Task: Search one way flight ticket for 4 adults, 2 children, 2 infants in seat and 1 infant on lap in economy from Macon: Middle Georgia Regional Airport to Riverton: Central Wyoming Regional Airport (was Riverton Regional) on 5-4-2023. Number of bags: 1 carry on bag. Price is upto 85000. Outbound departure time preference is 6:00.
Action: Mouse moved to (361, 335)
Screenshot: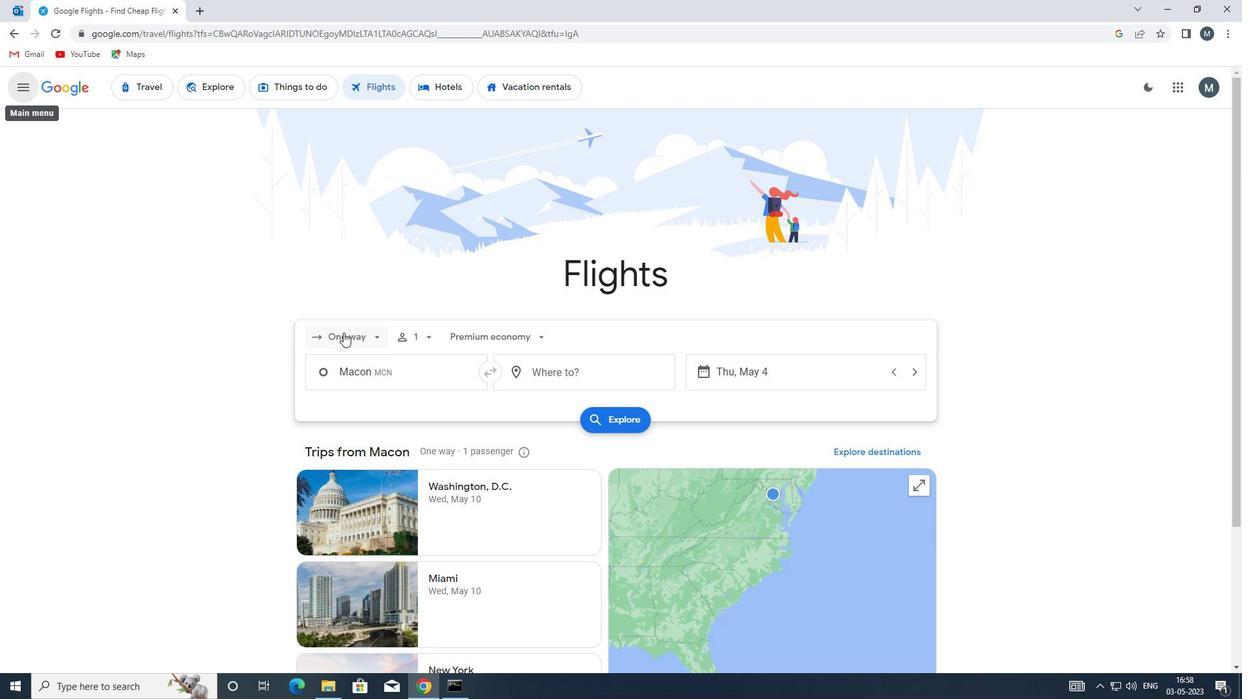 
Action: Mouse pressed left at (361, 335)
Screenshot: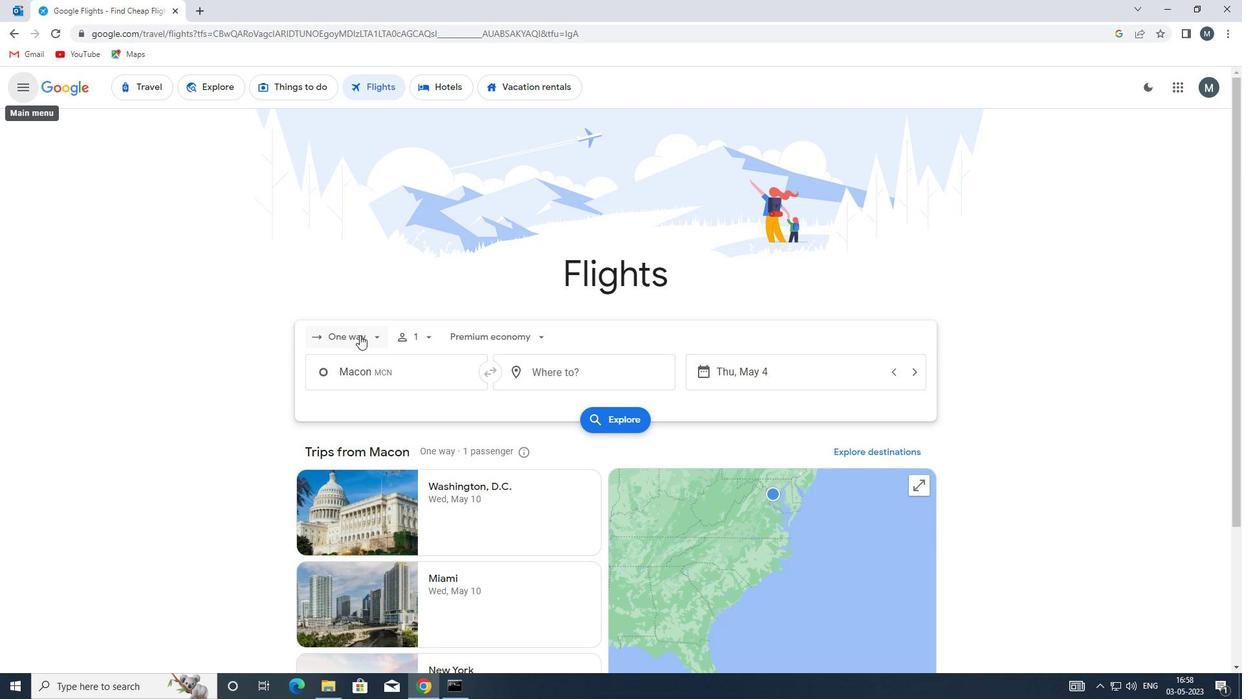 
Action: Mouse moved to (370, 393)
Screenshot: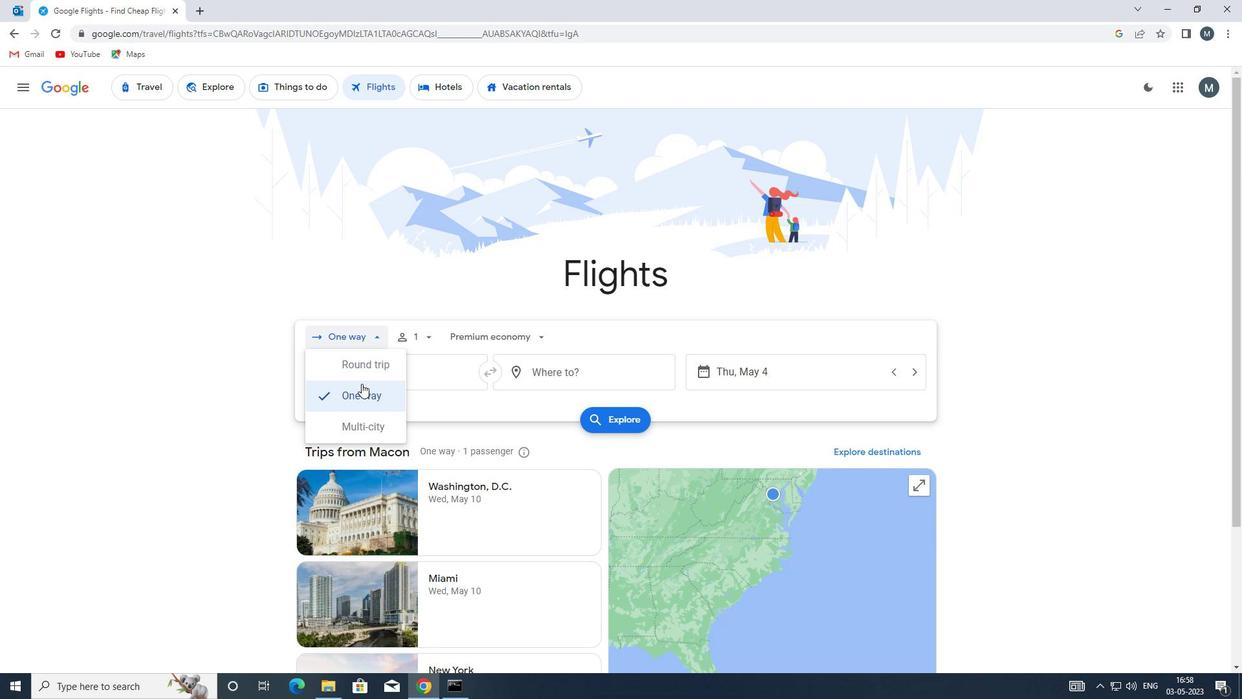 
Action: Mouse pressed left at (370, 393)
Screenshot: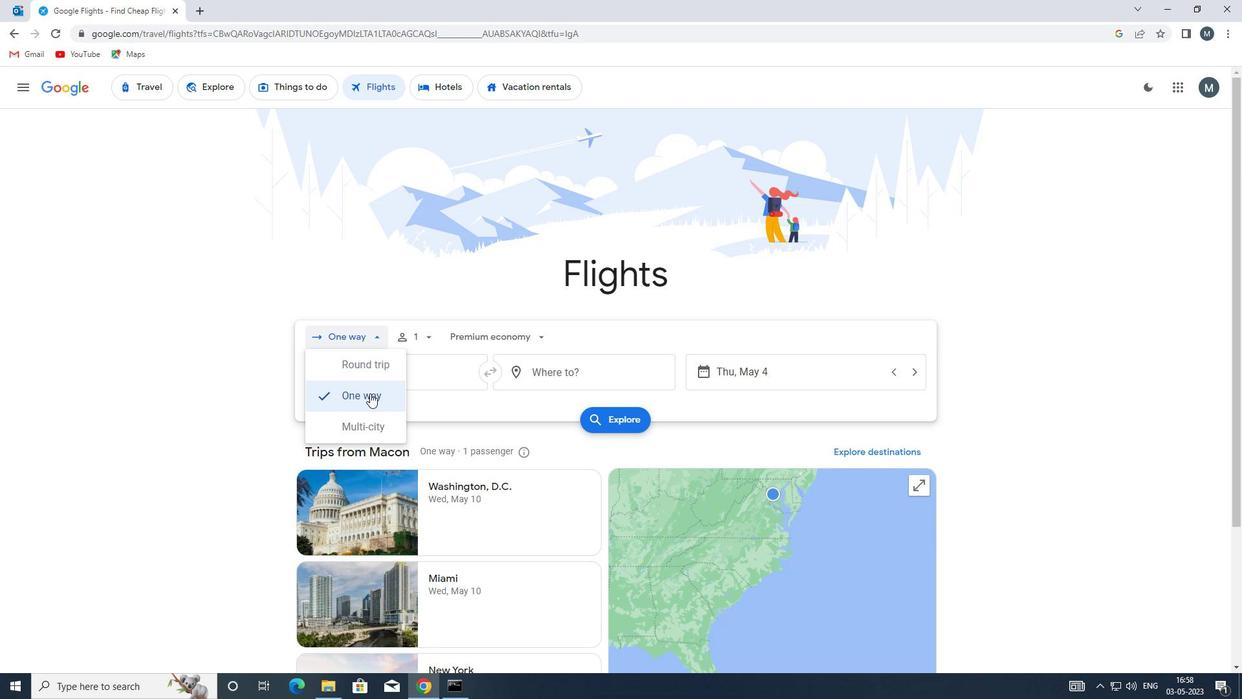 
Action: Mouse moved to (430, 332)
Screenshot: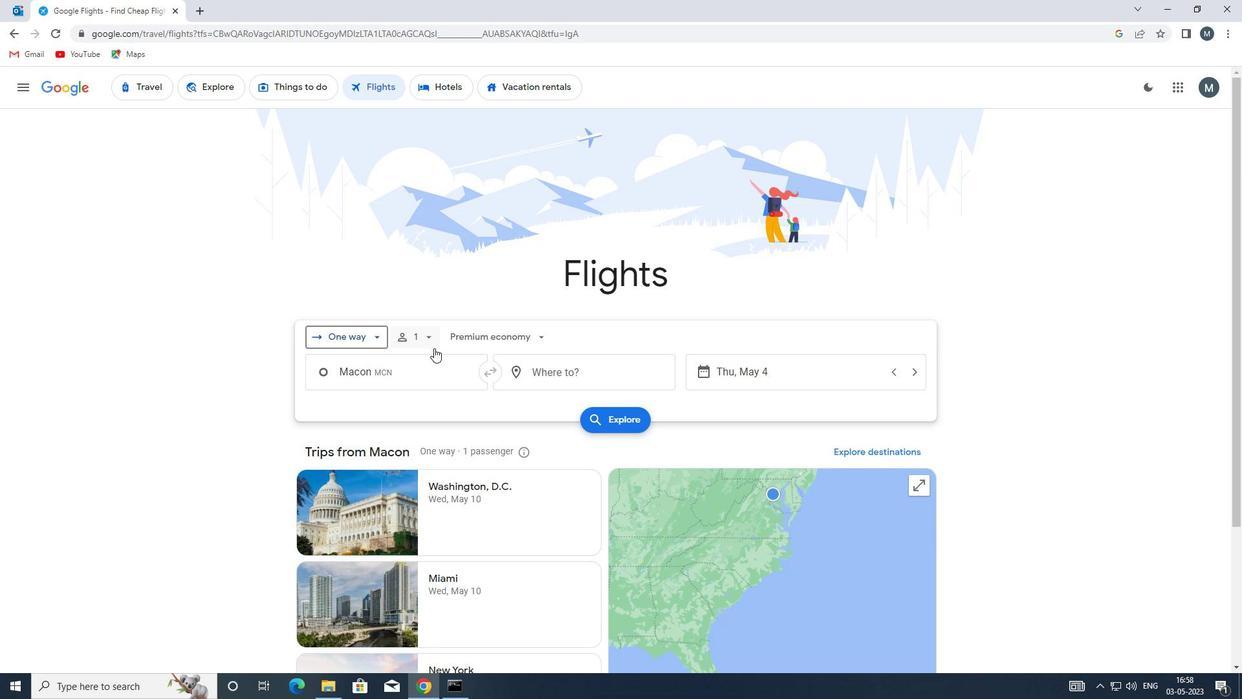 
Action: Mouse pressed left at (430, 332)
Screenshot: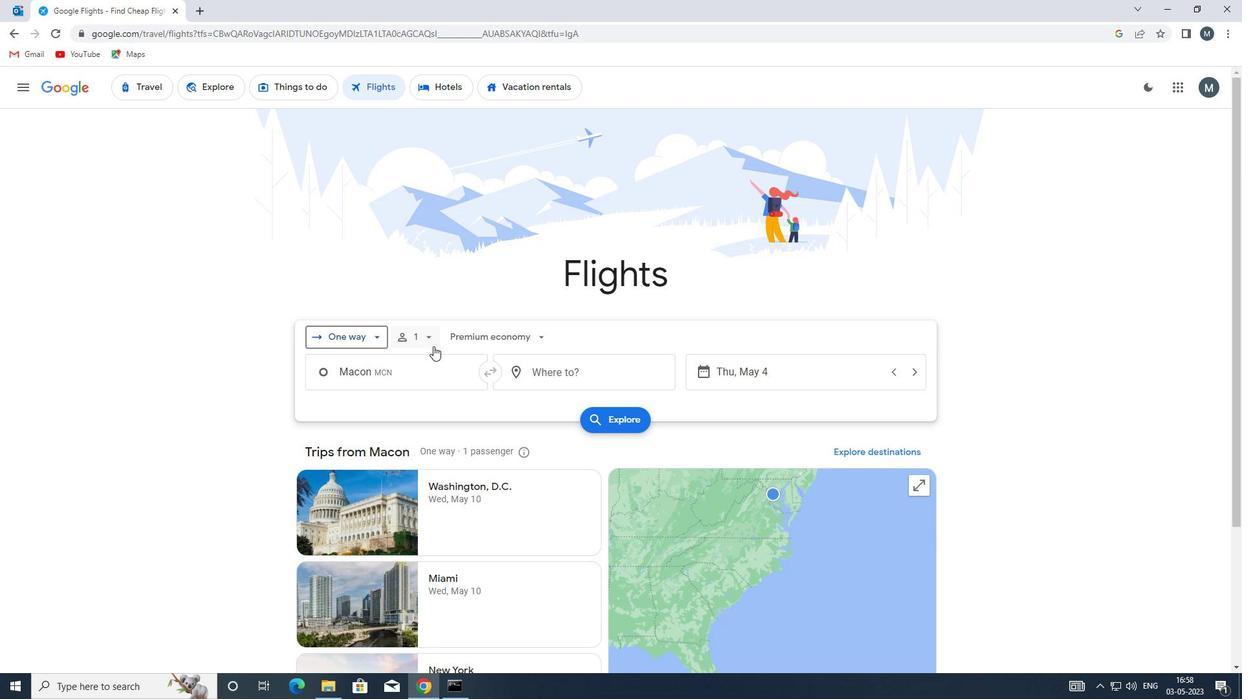 
Action: Mouse moved to (525, 372)
Screenshot: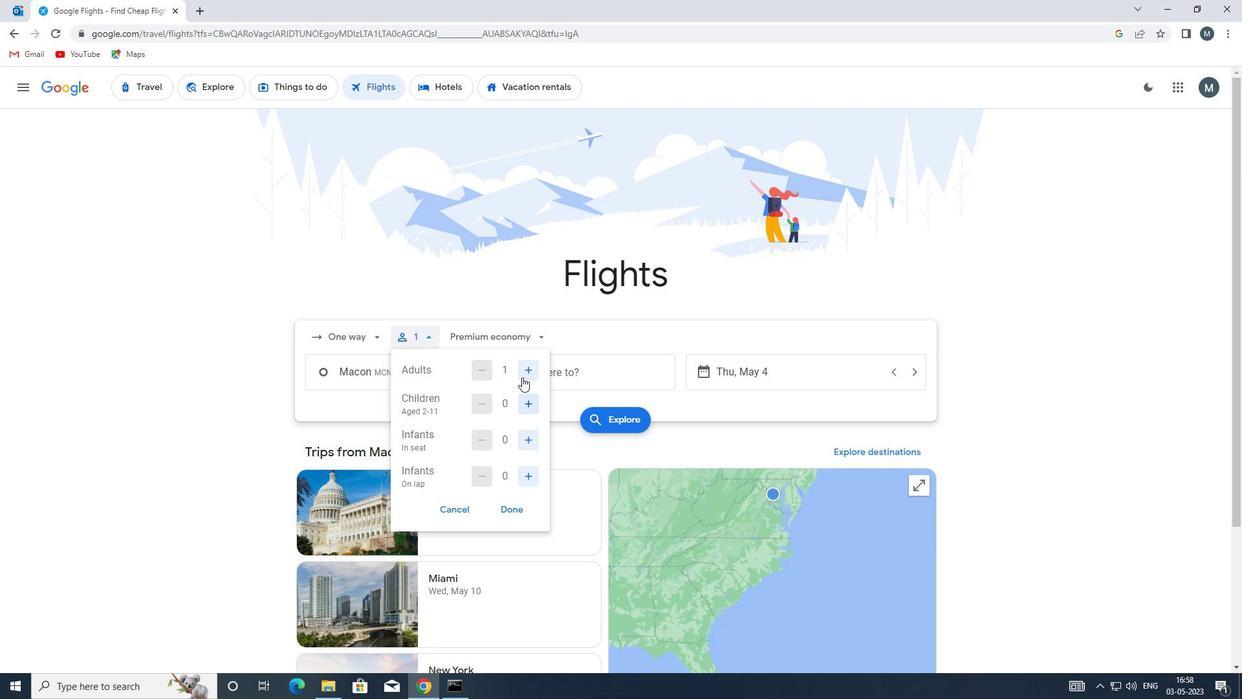
Action: Mouse pressed left at (525, 372)
Screenshot: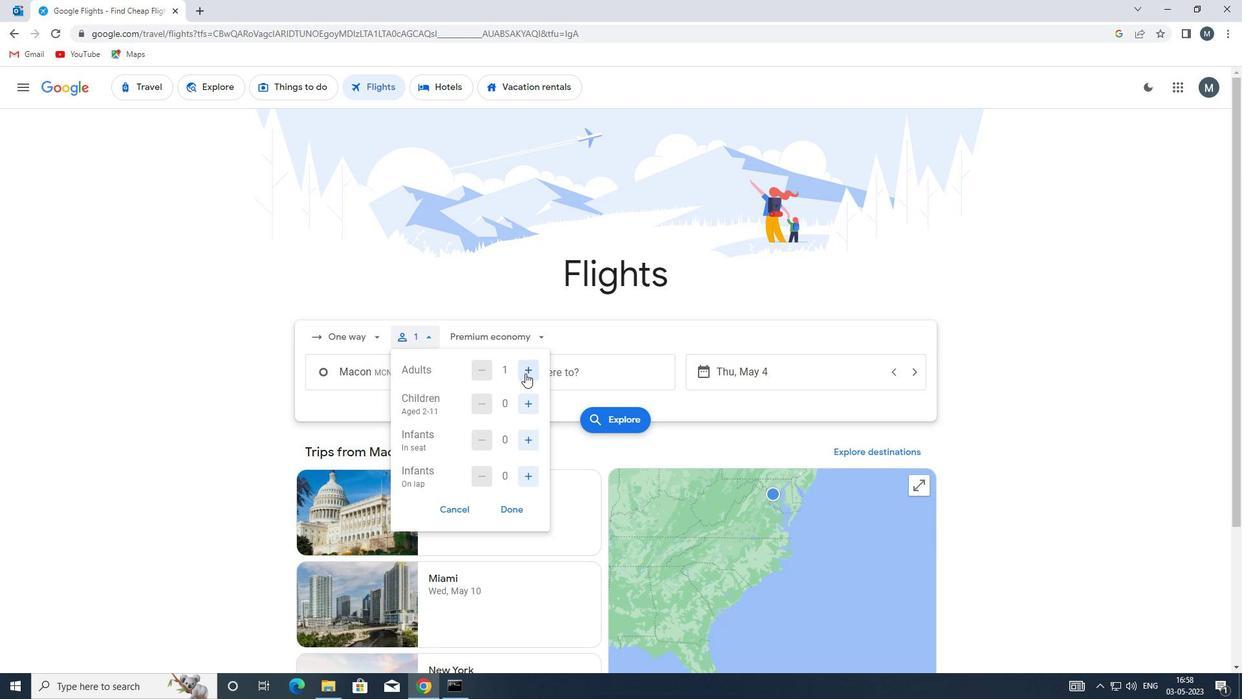 
Action: Mouse pressed left at (525, 372)
Screenshot: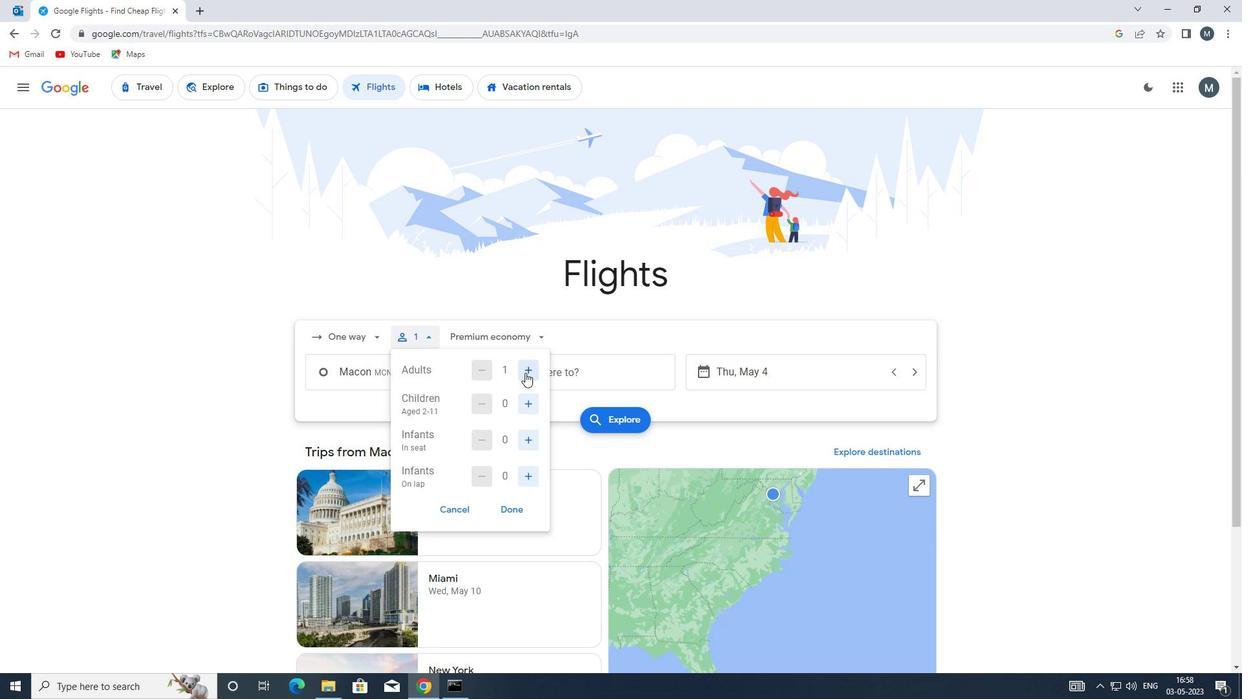 
Action: Mouse pressed left at (525, 372)
Screenshot: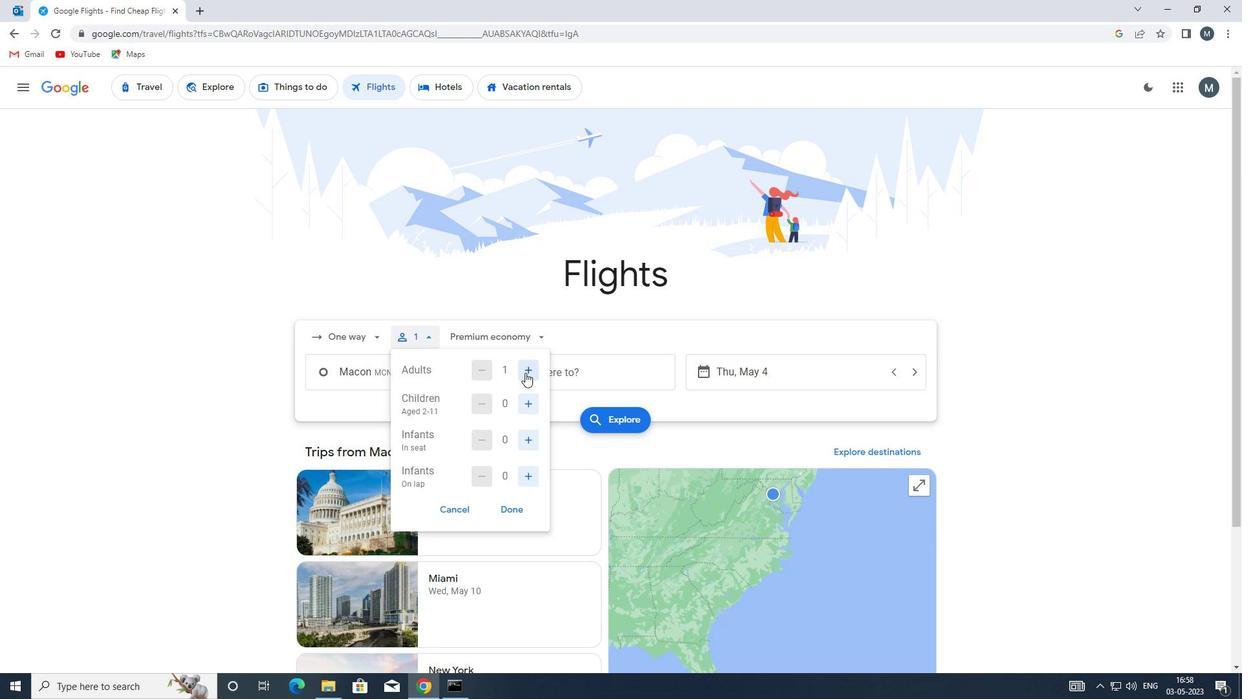 
Action: Mouse pressed left at (525, 372)
Screenshot: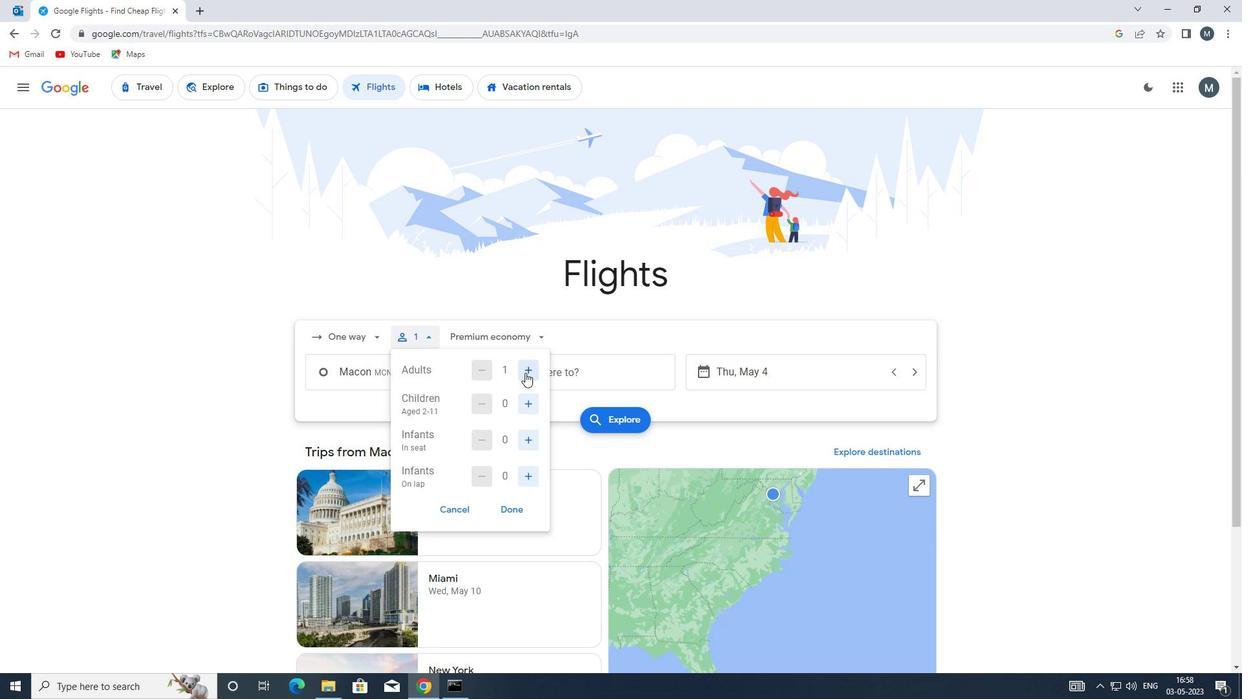 
Action: Mouse moved to (486, 368)
Screenshot: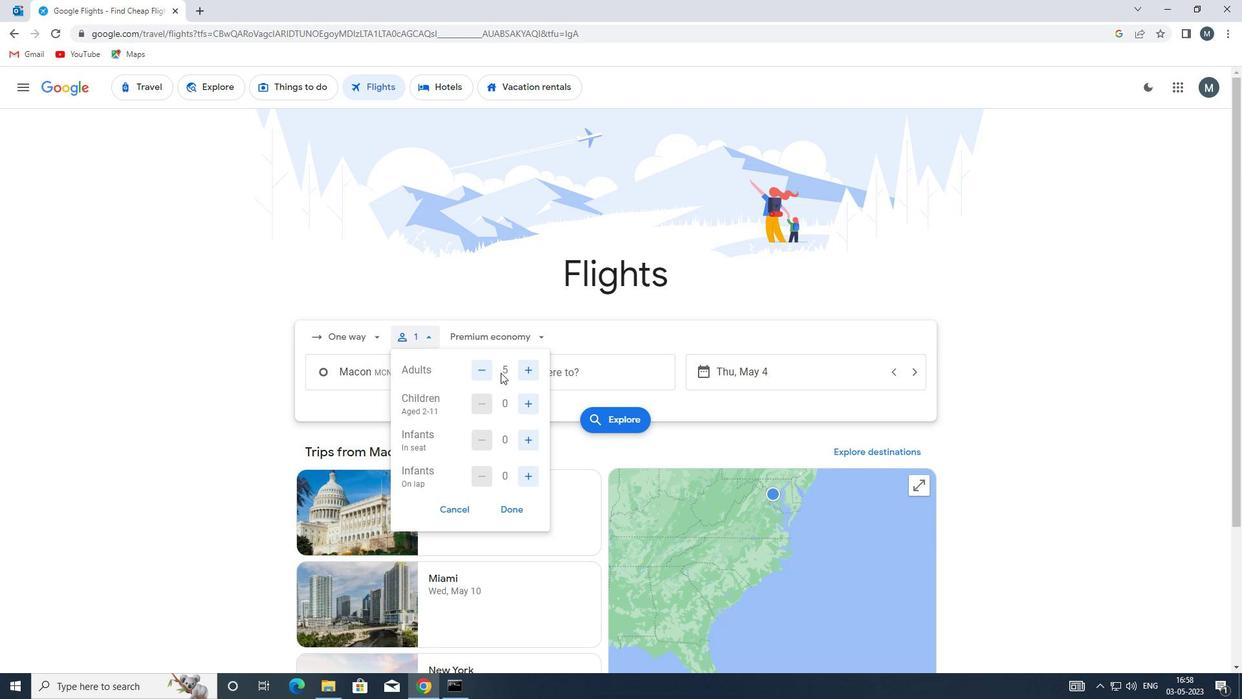
Action: Mouse pressed left at (486, 368)
Screenshot: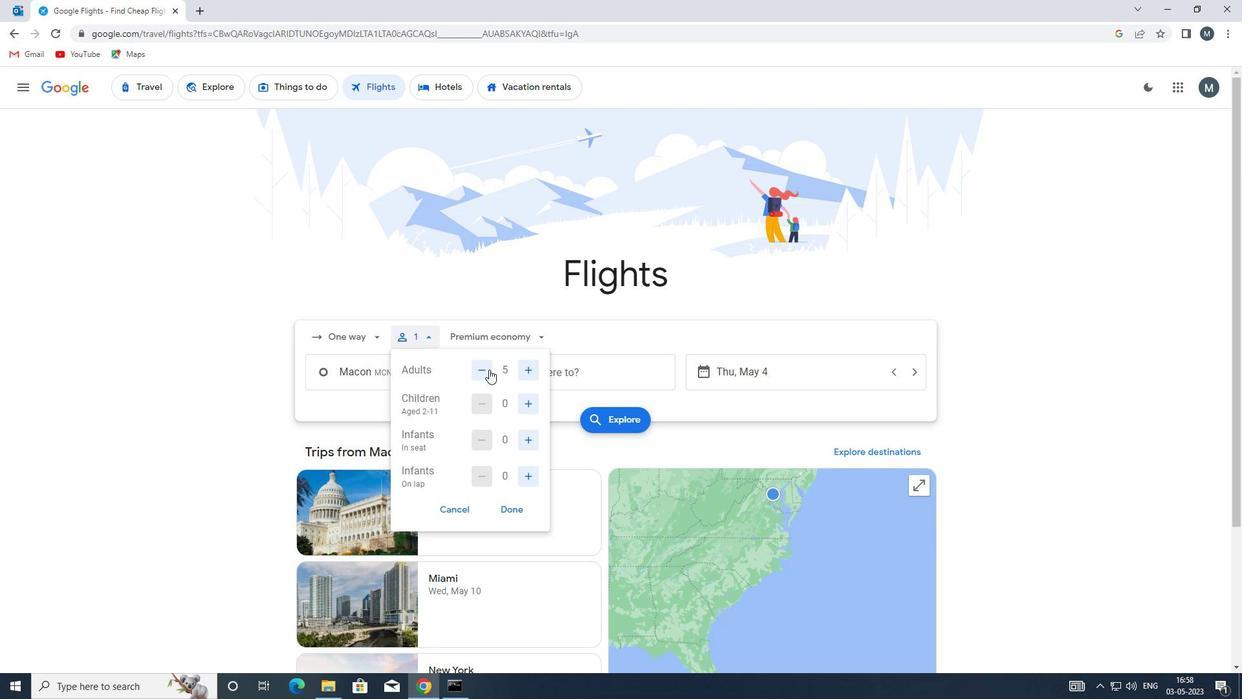 
Action: Mouse moved to (528, 406)
Screenshot: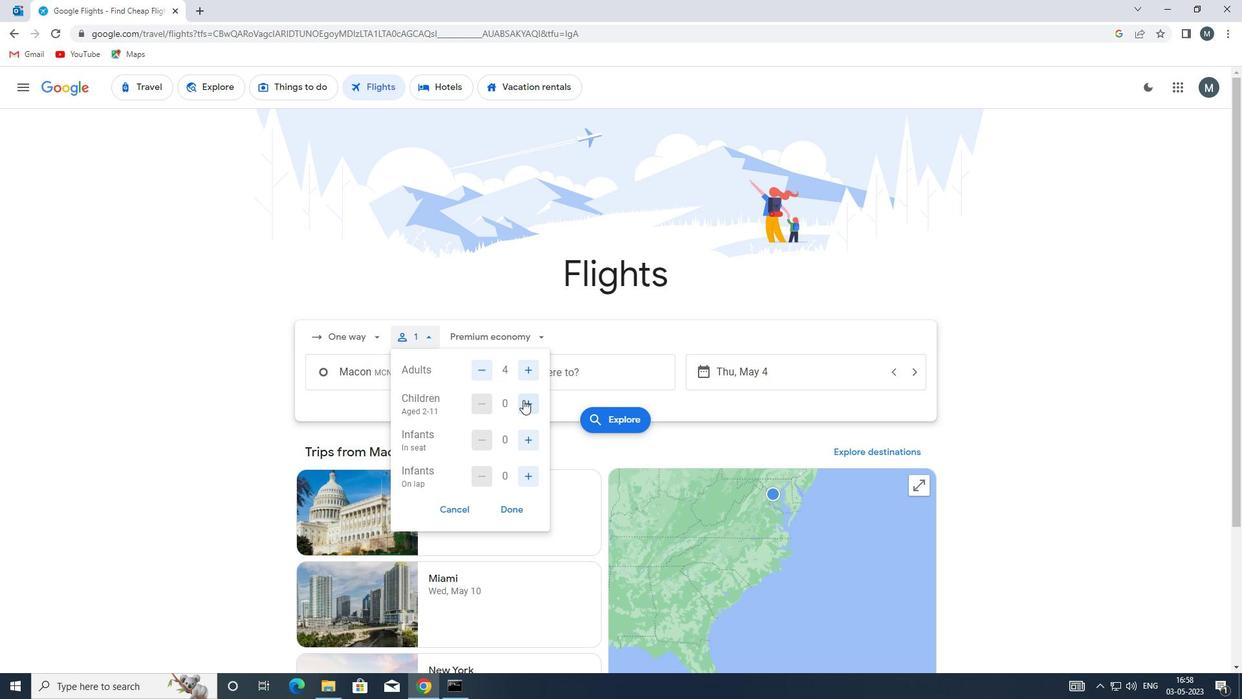 
Action: Mouse pressed left at (528, 406)
Screenshot: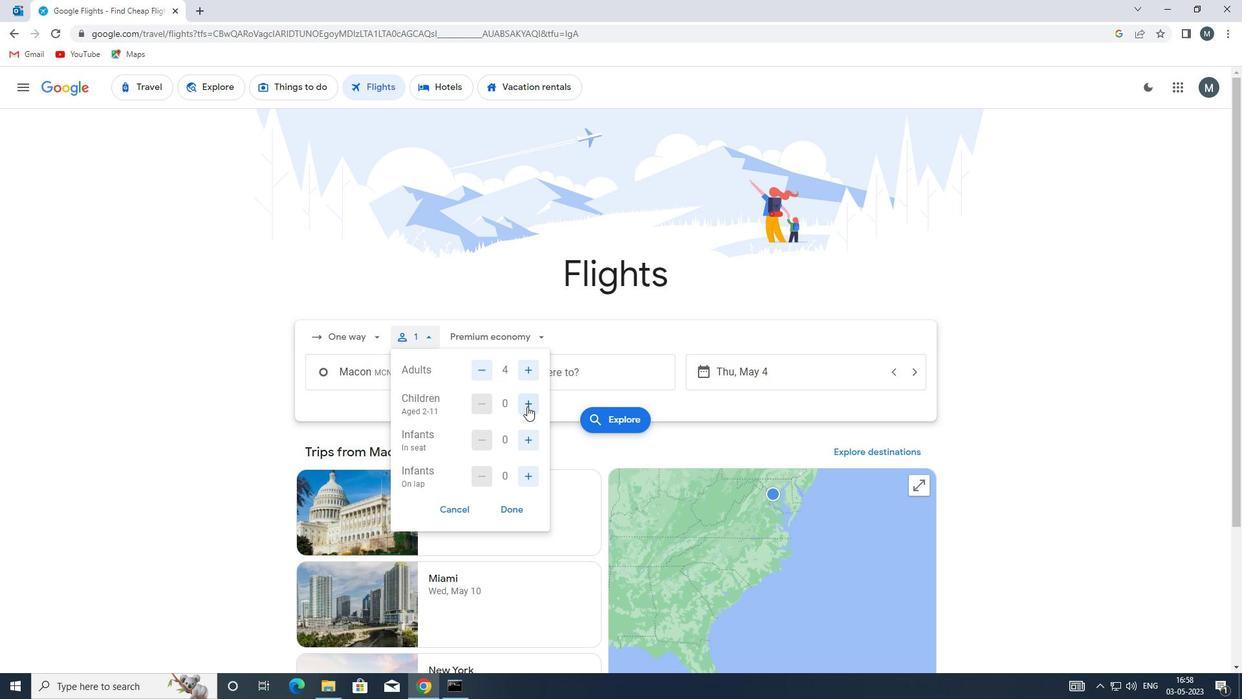 
Action: Mouse pressed left at (528, 406)
Screenshot: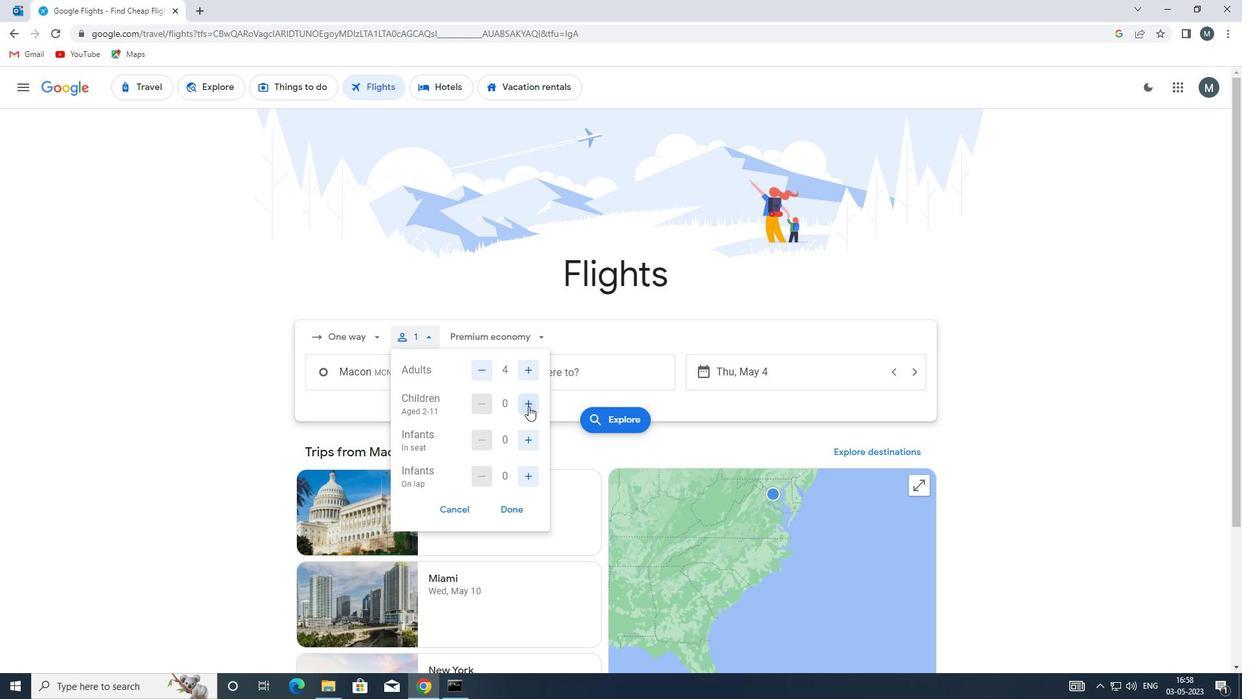 
Action: Mouse moved to (530, 437)
Screenshot: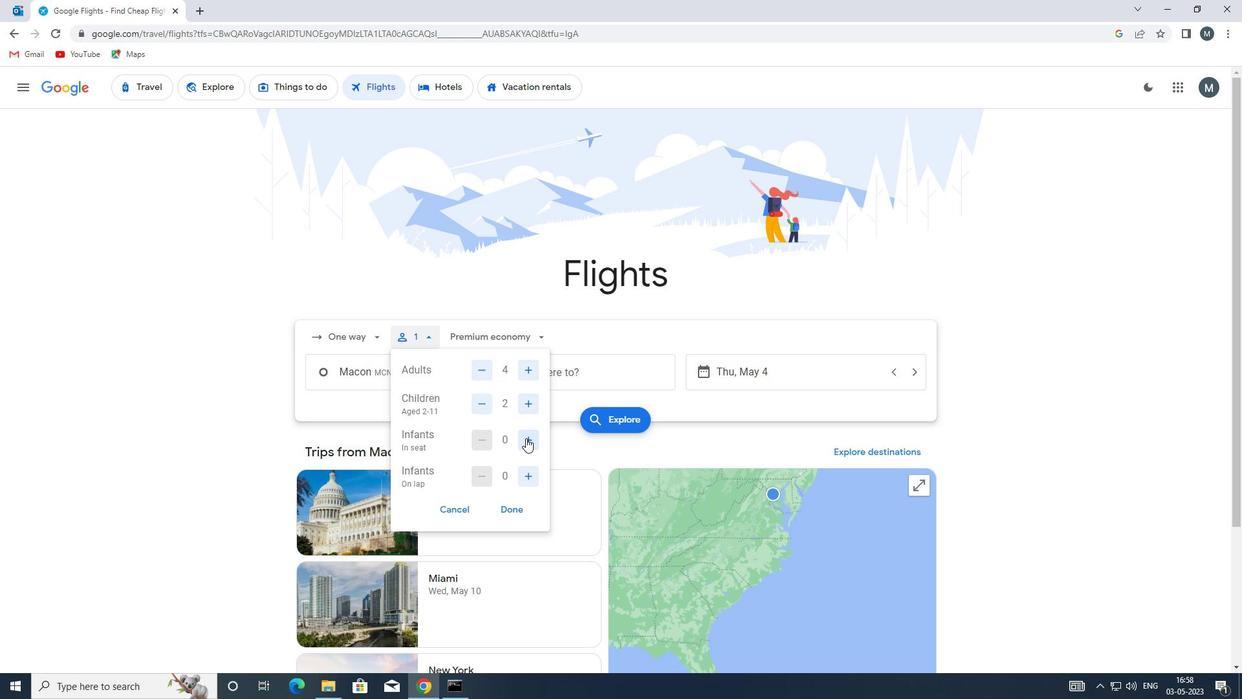
Action: Mouse pressed left at (530, 437)
Screenshot: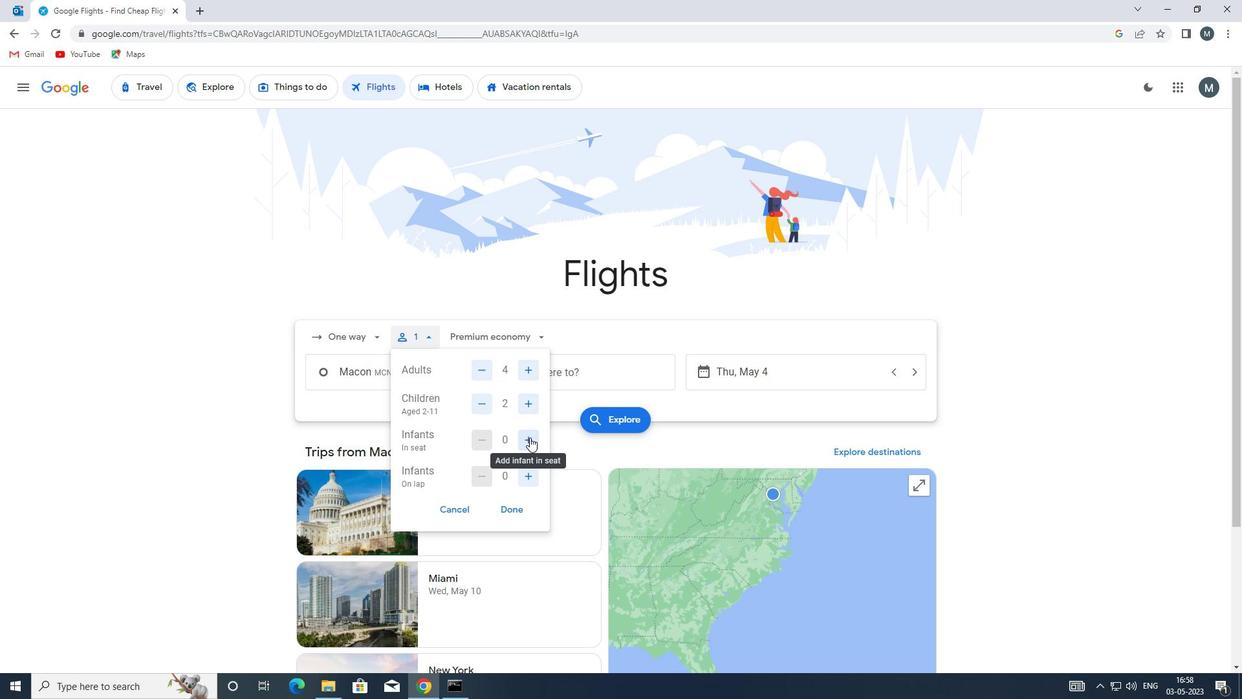 
Action: Mouse moved to (530, 437)
Screenshot: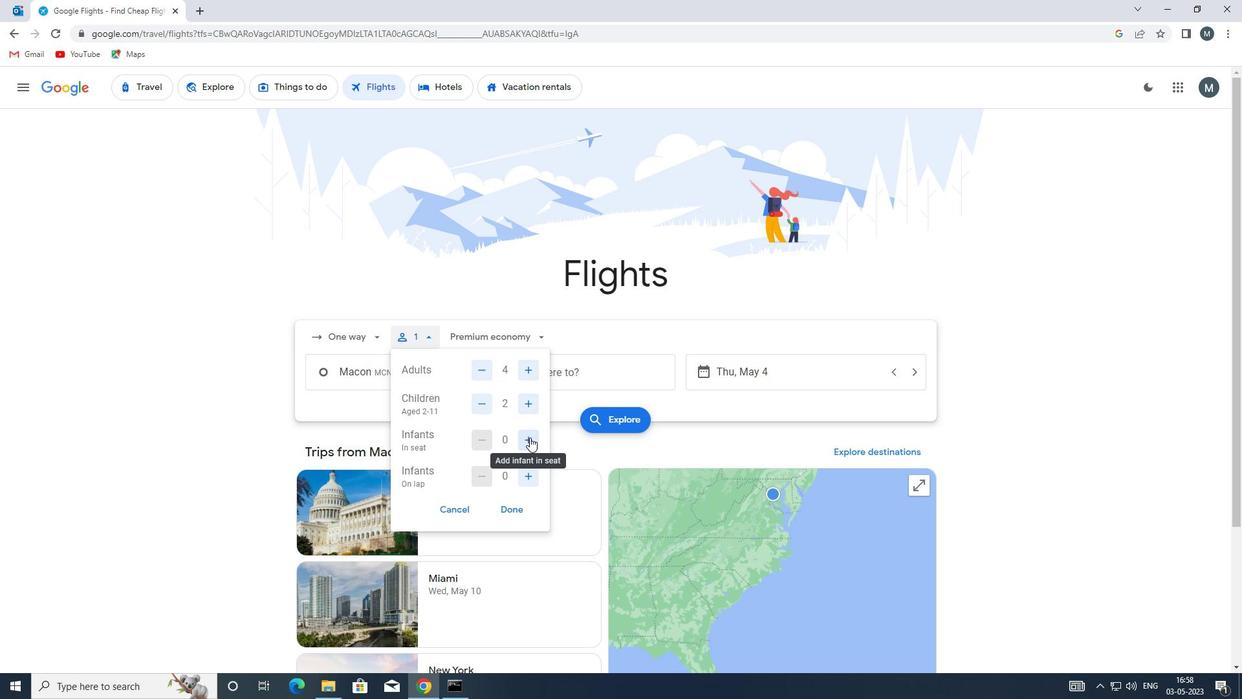 
Action: Mouse pressed left at (530, 437)
Screenshot: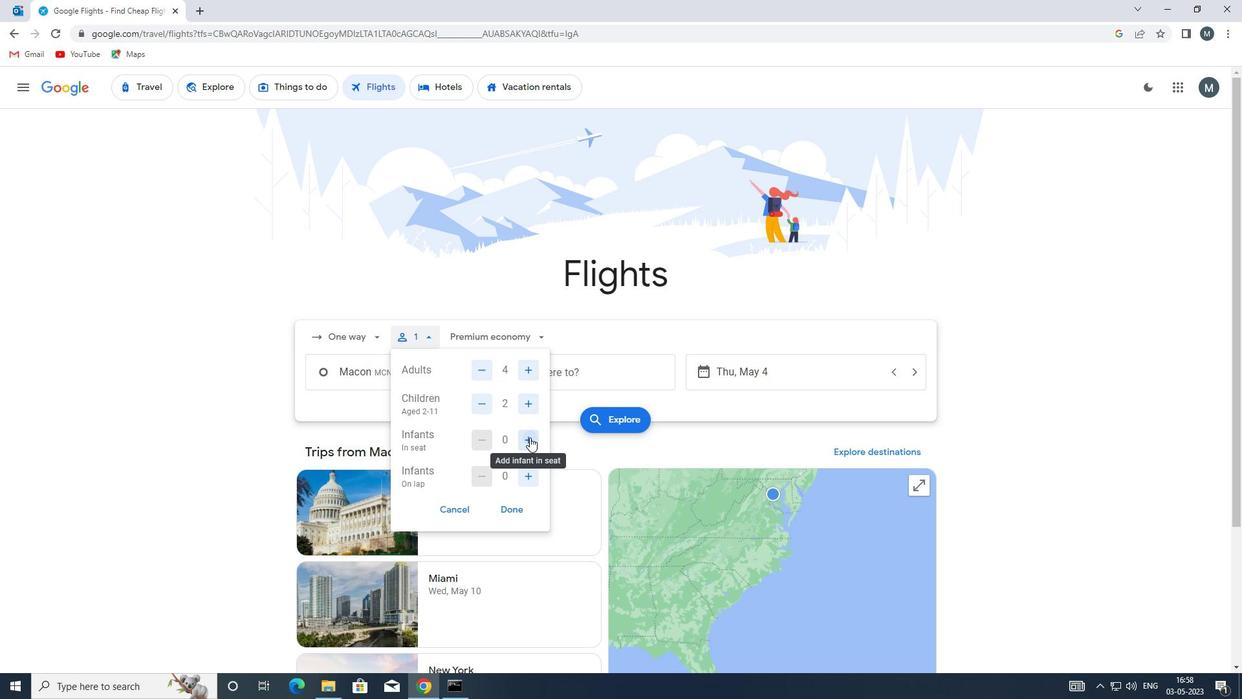 
Action: Mouse moved to (522, 470)
Screenshot: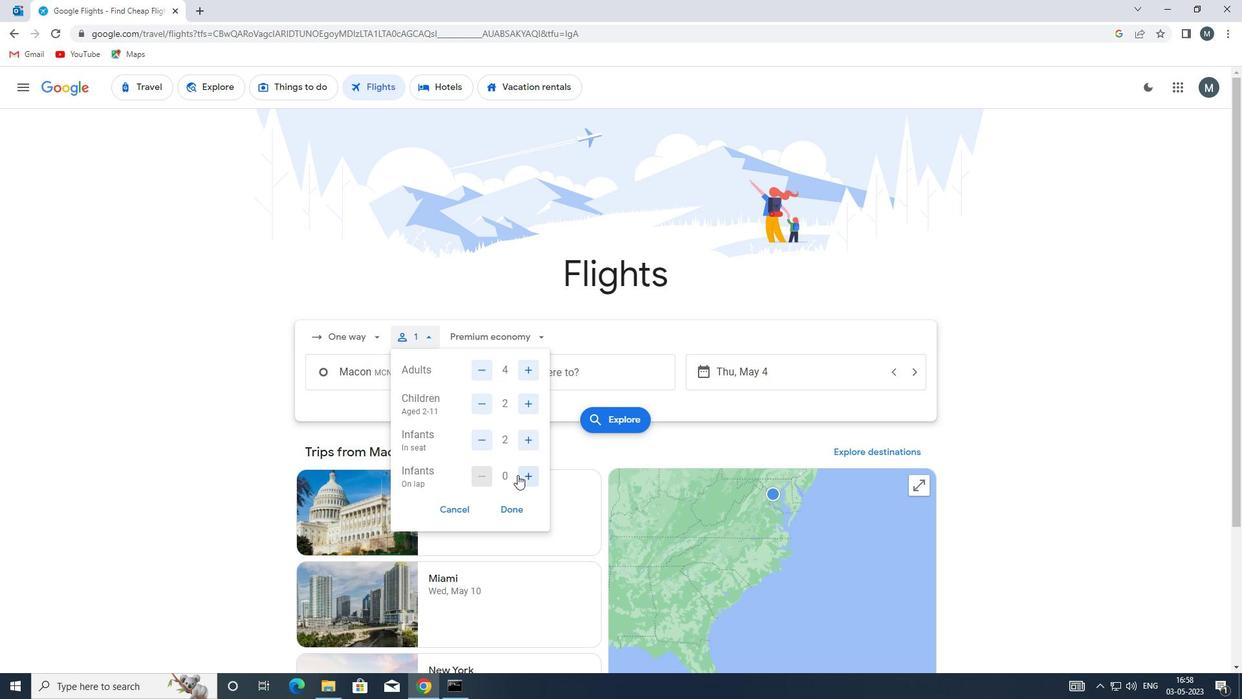 
Action: Mouse pressed left at (522, 470)
Screenshot: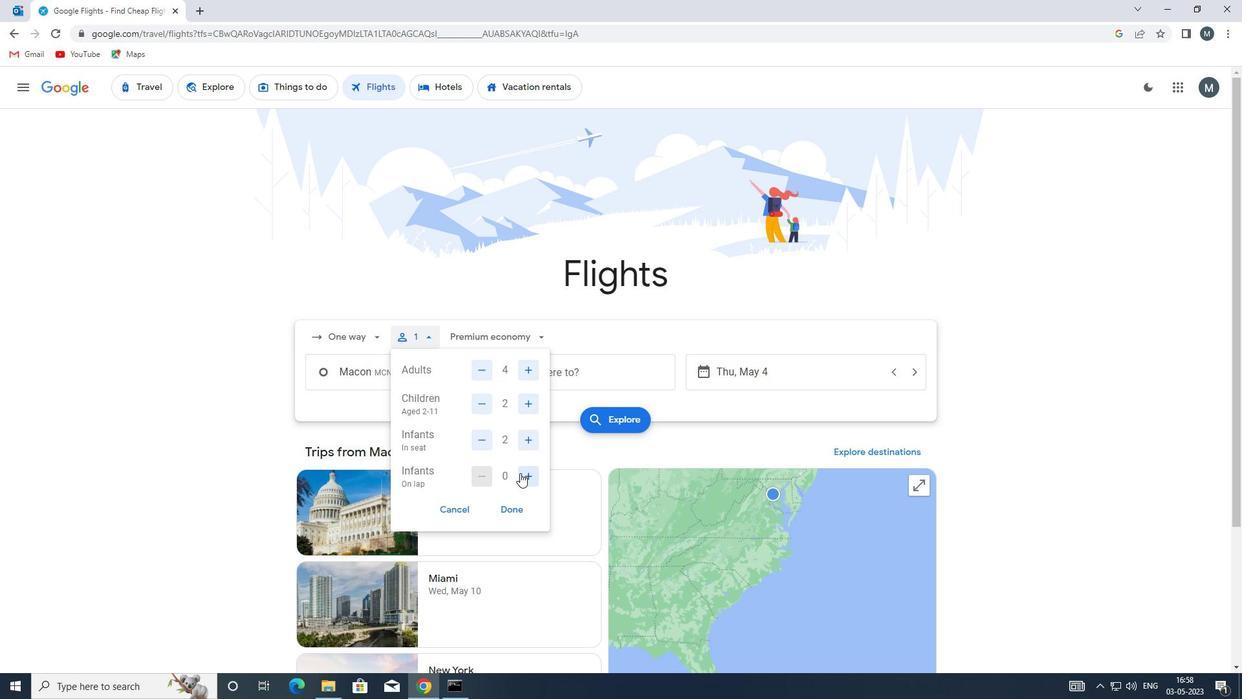 
Action: Mouse moved to (515, 509)
Screenshot: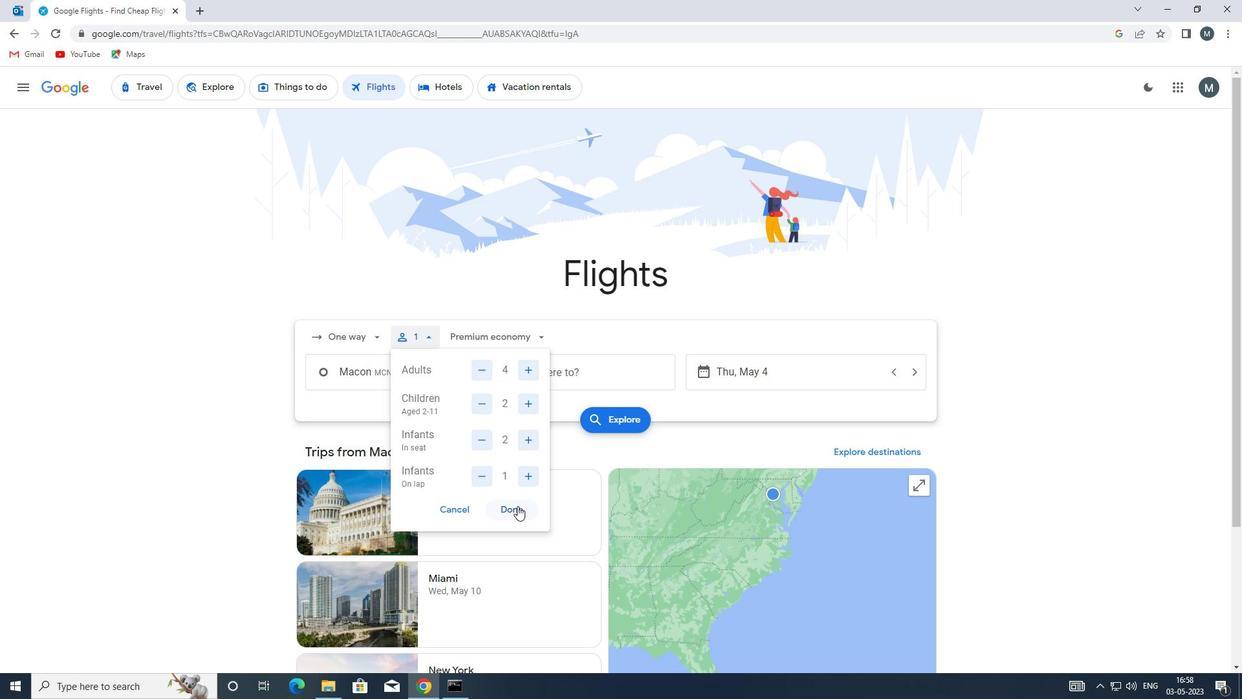 
Action: Mouse pressed left at (515, 509)
Screenshot: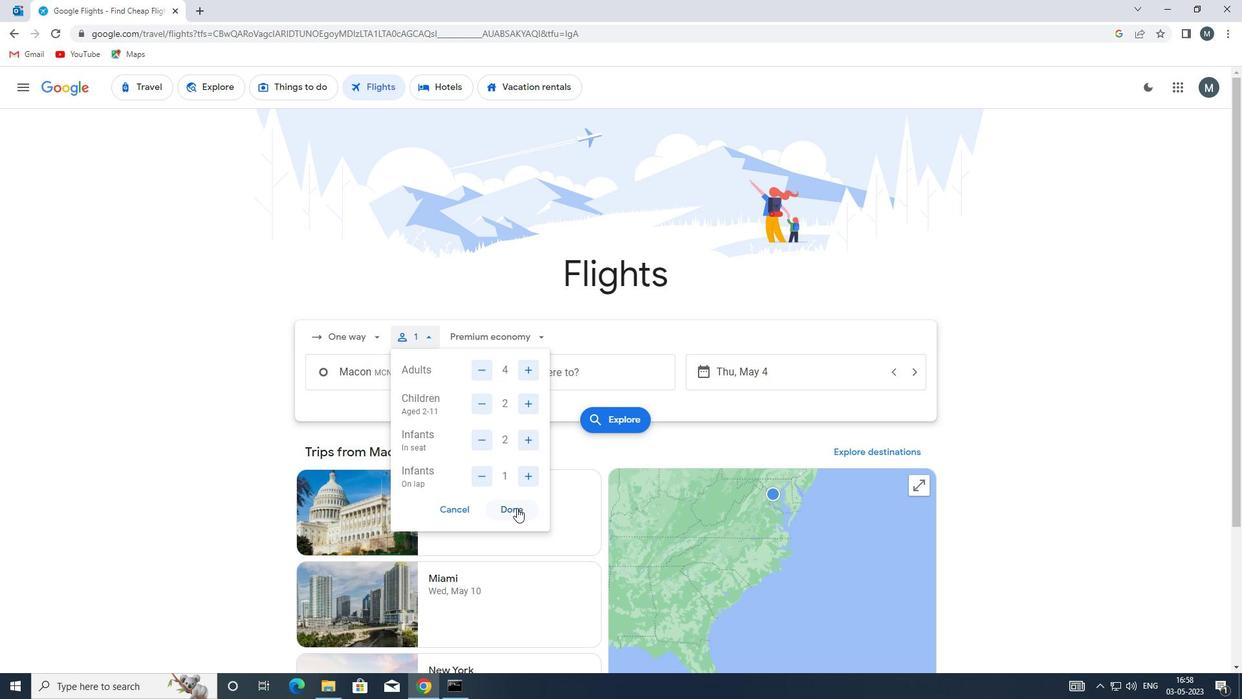 
Action: Mouse moved to (513, 339)
Screenshot: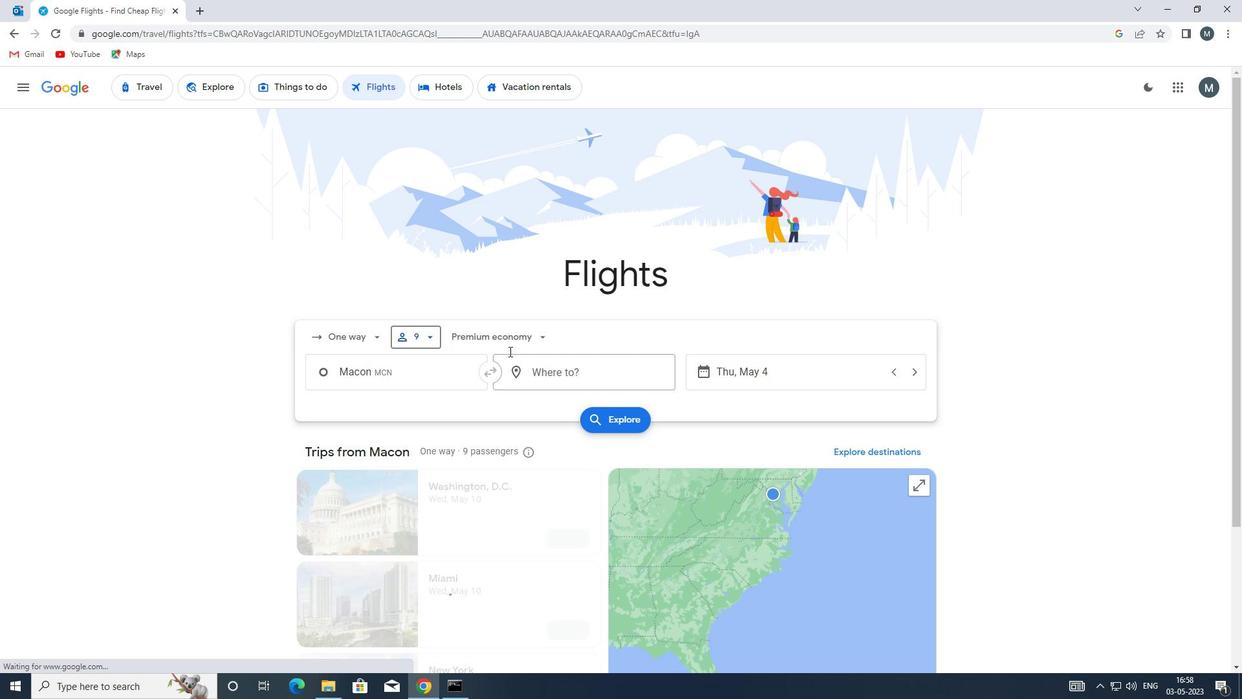 
Action: Mouse pressed left at (513, 339)
Screenshot: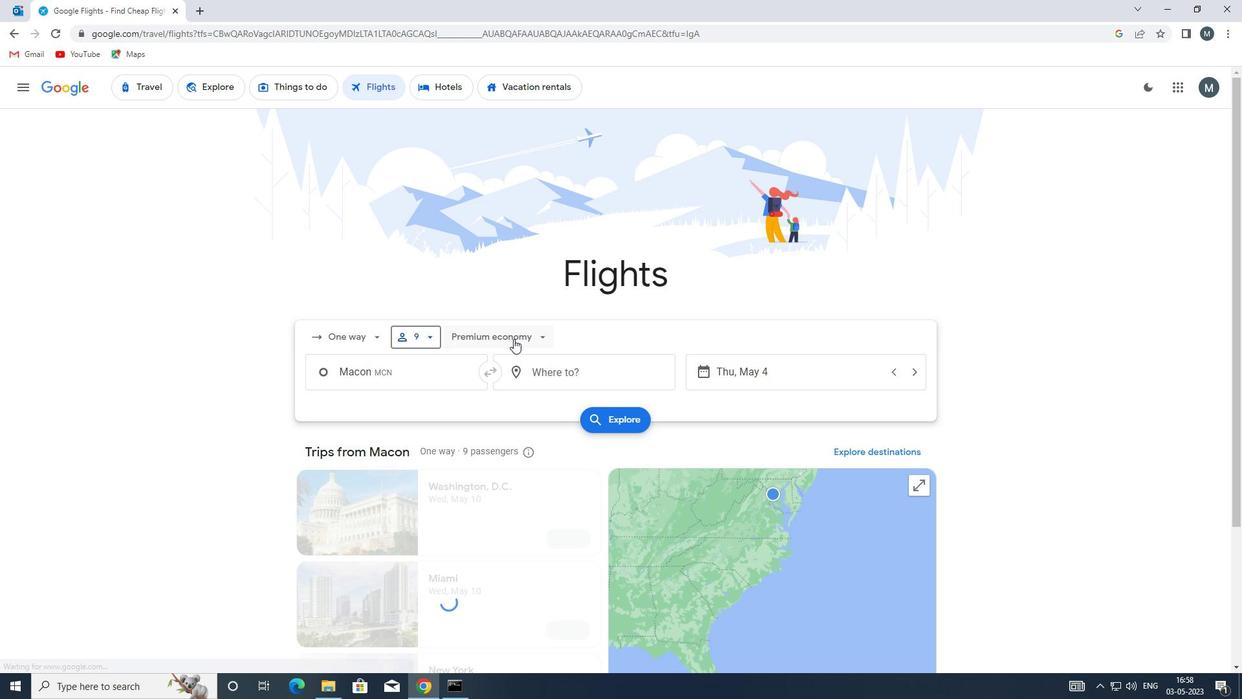 
Action: Mouse moved to (513, 359)
Screenshot: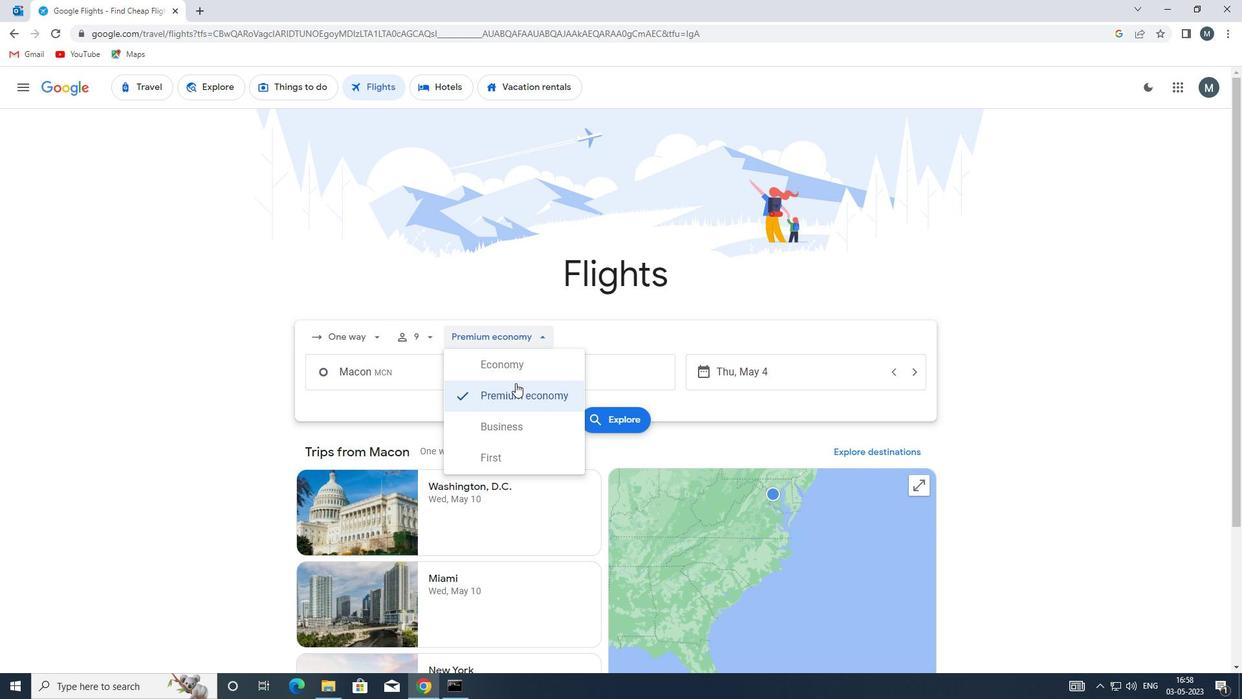
Action: Mouse pressed left at (513, 359)
Screenshot: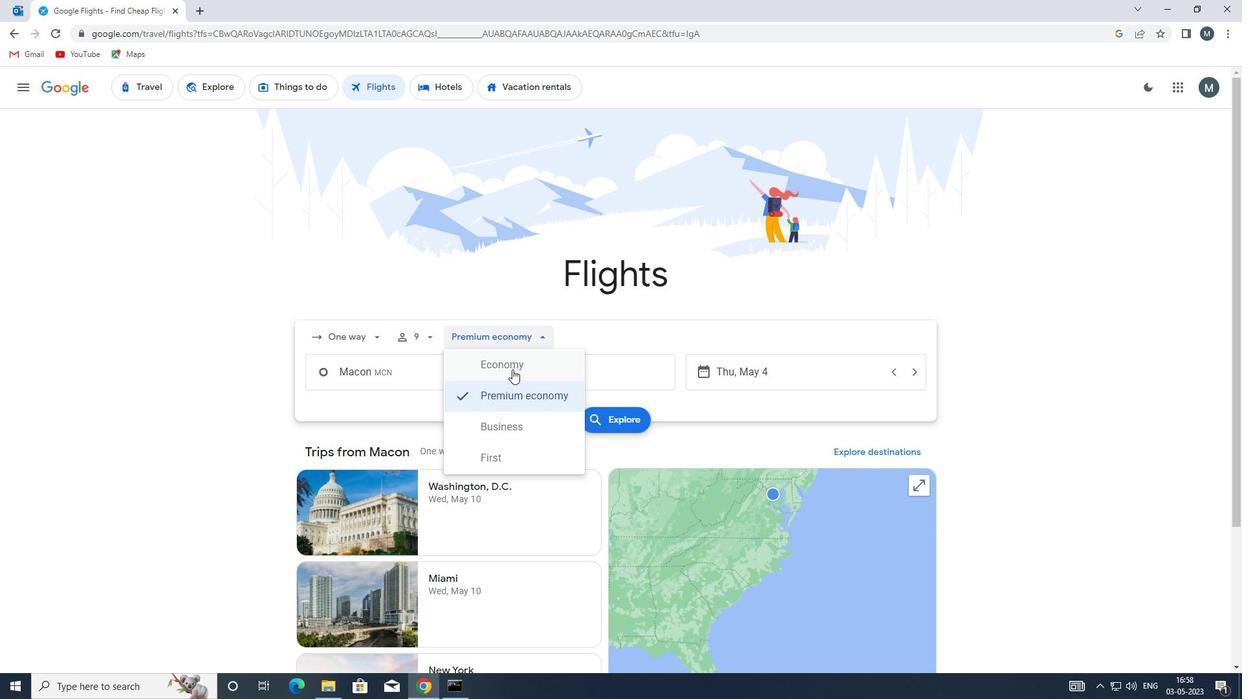 
Action: Mouse moved to (417, 376)
Screenshot: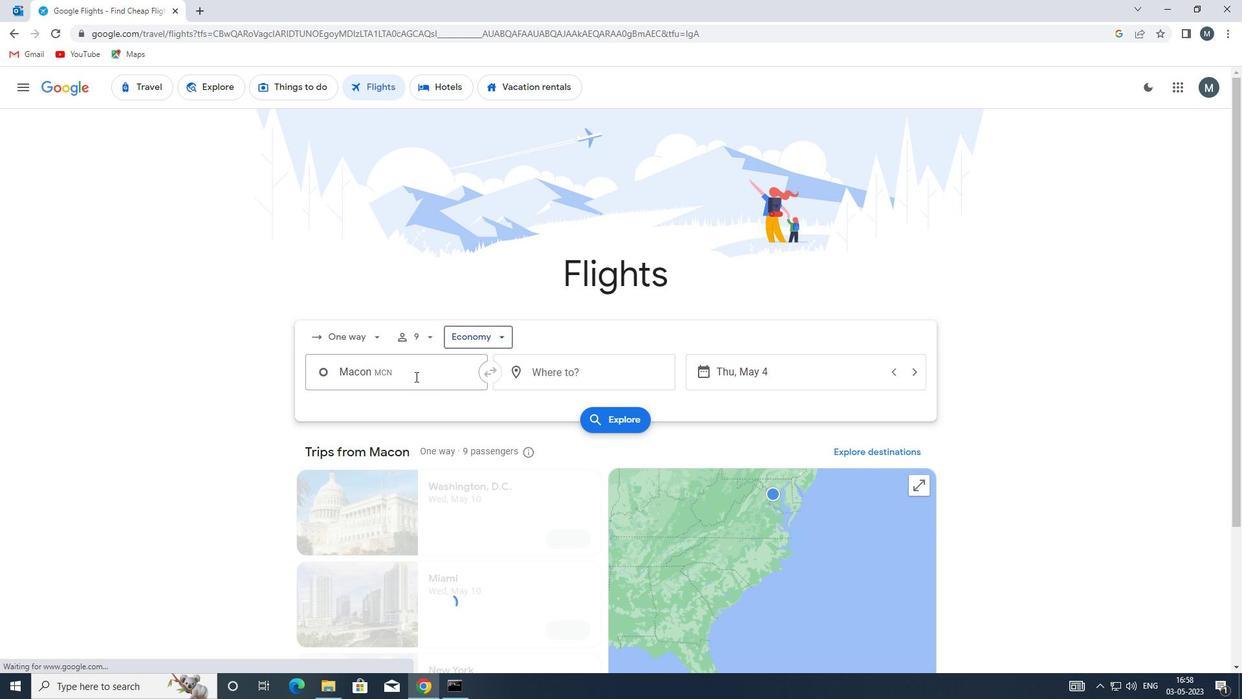 
Action: Mouse pressed left at (417, 376)
Screenshot: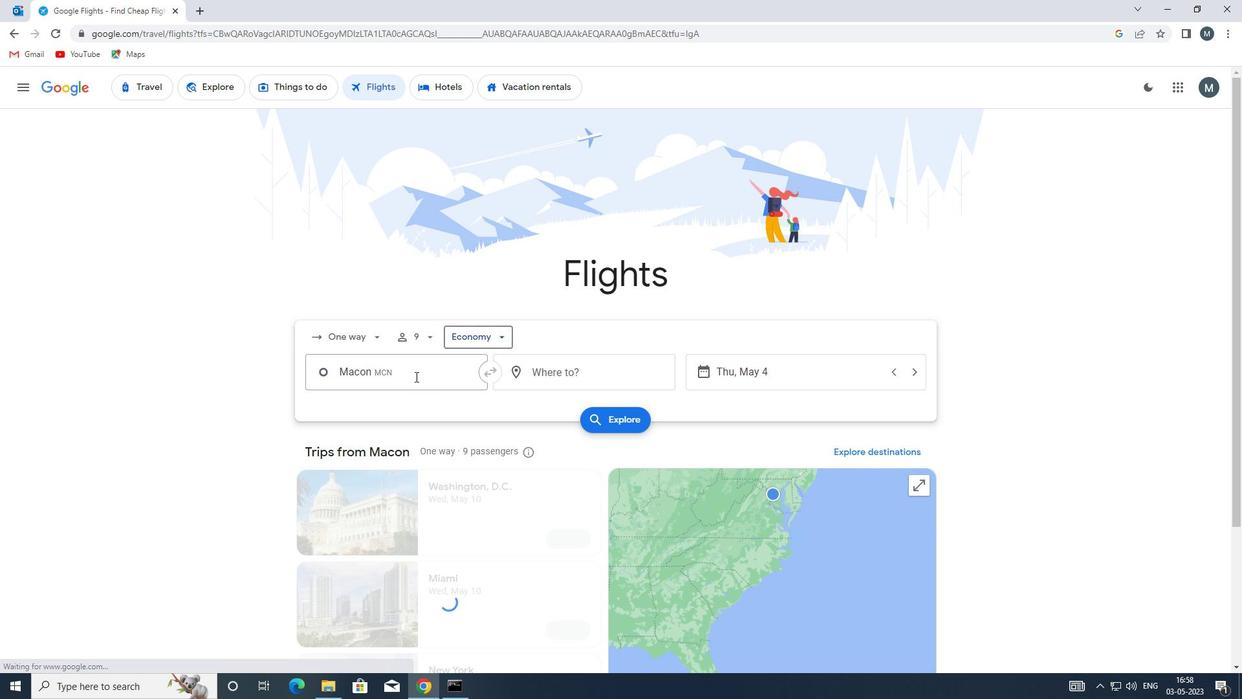 
Action: Key pressed <Key.enter>
Screenshot: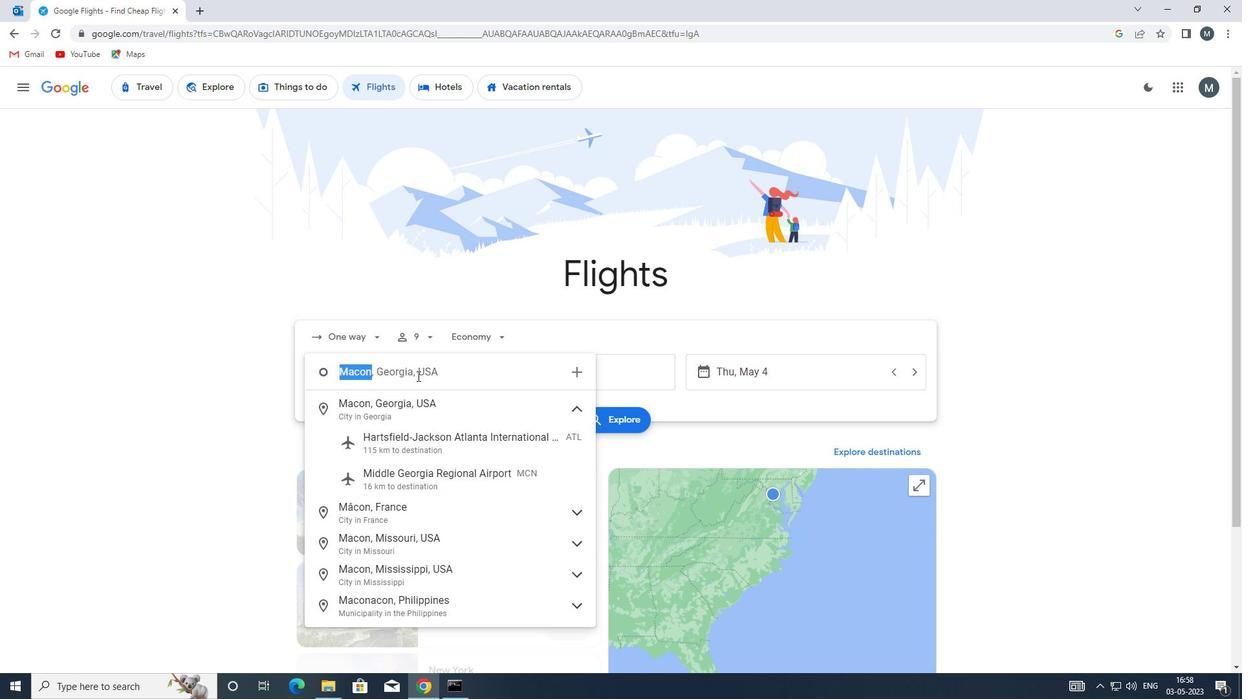 
Action: Mouse moved to (553, 377)
Screenshot: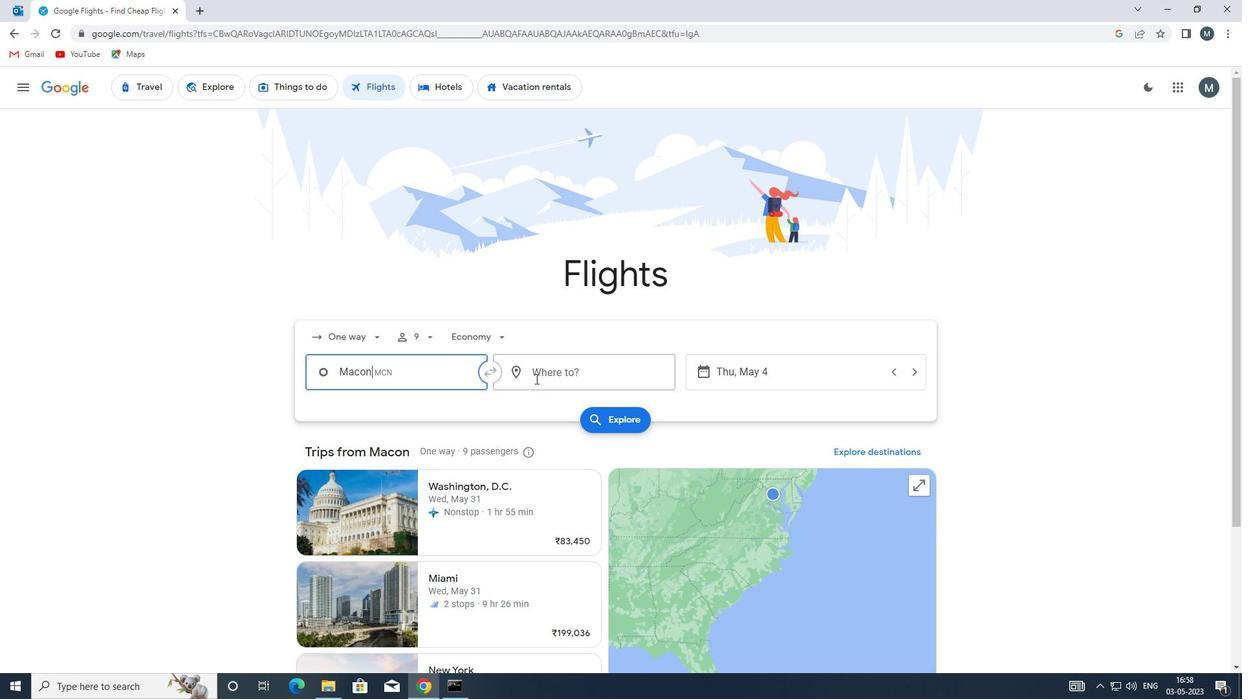 
Action: Mouse pressed left at (553, 377)
Screenshot: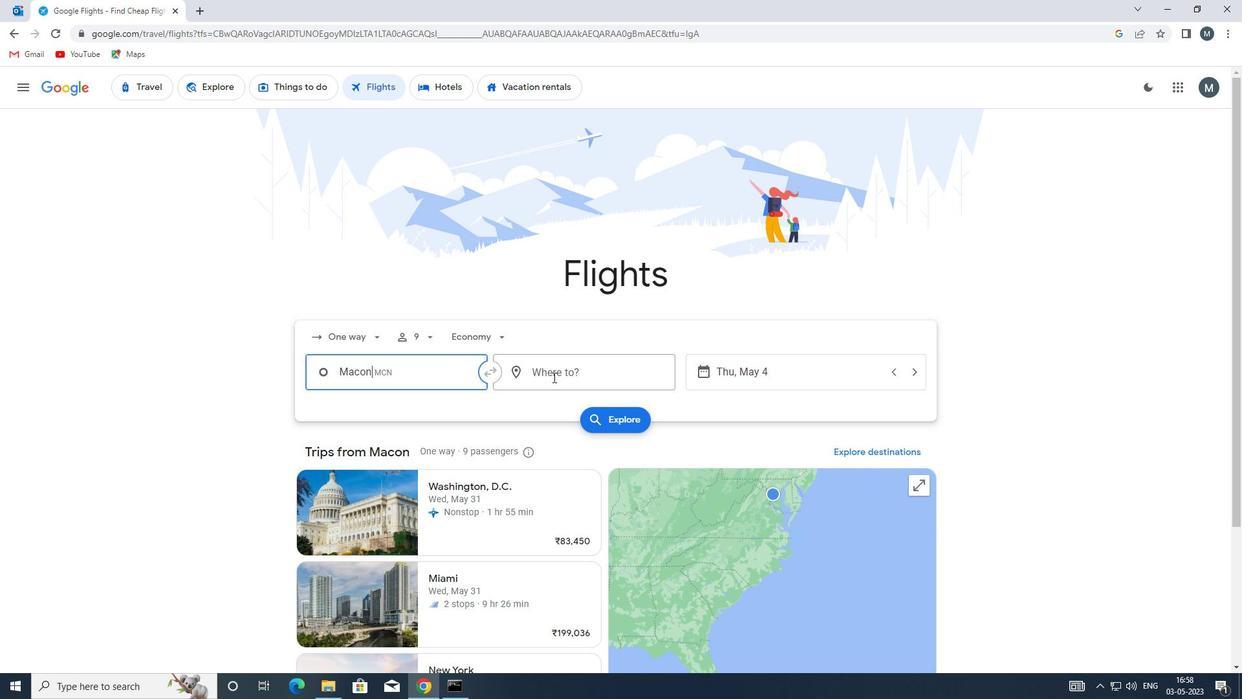 
Action: Mouse moved to (553, 376)
Screenshot: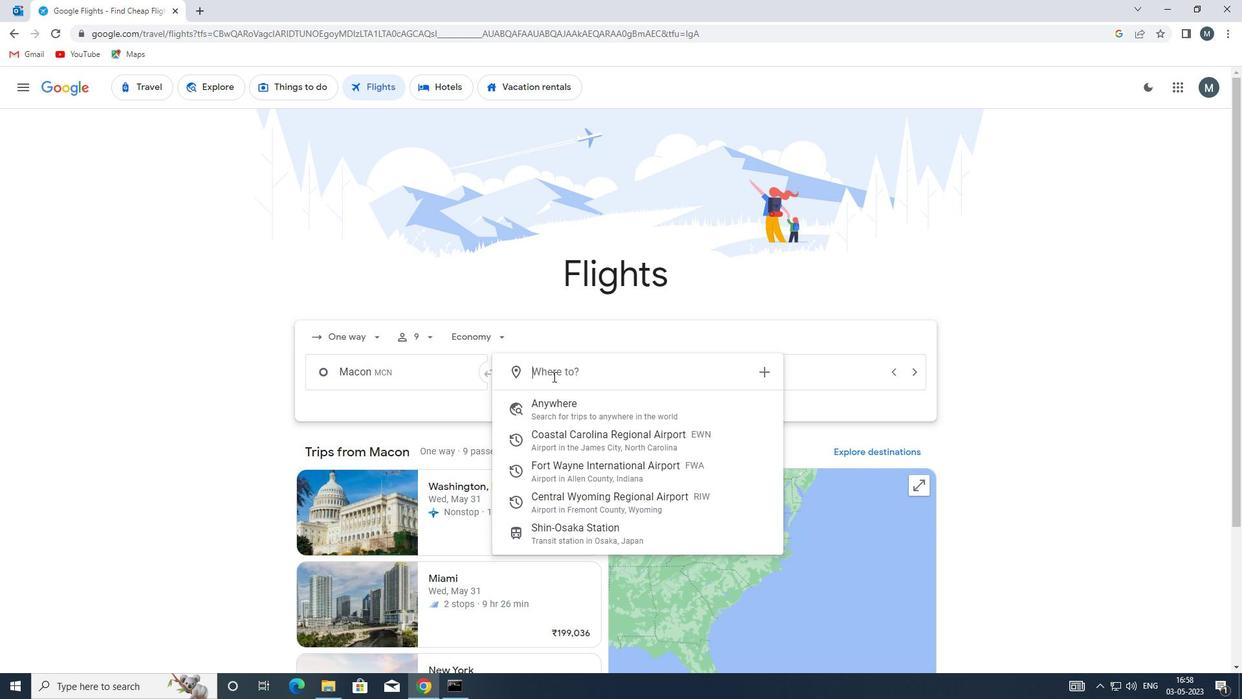 
Action: Key pressed riw
Screenshot: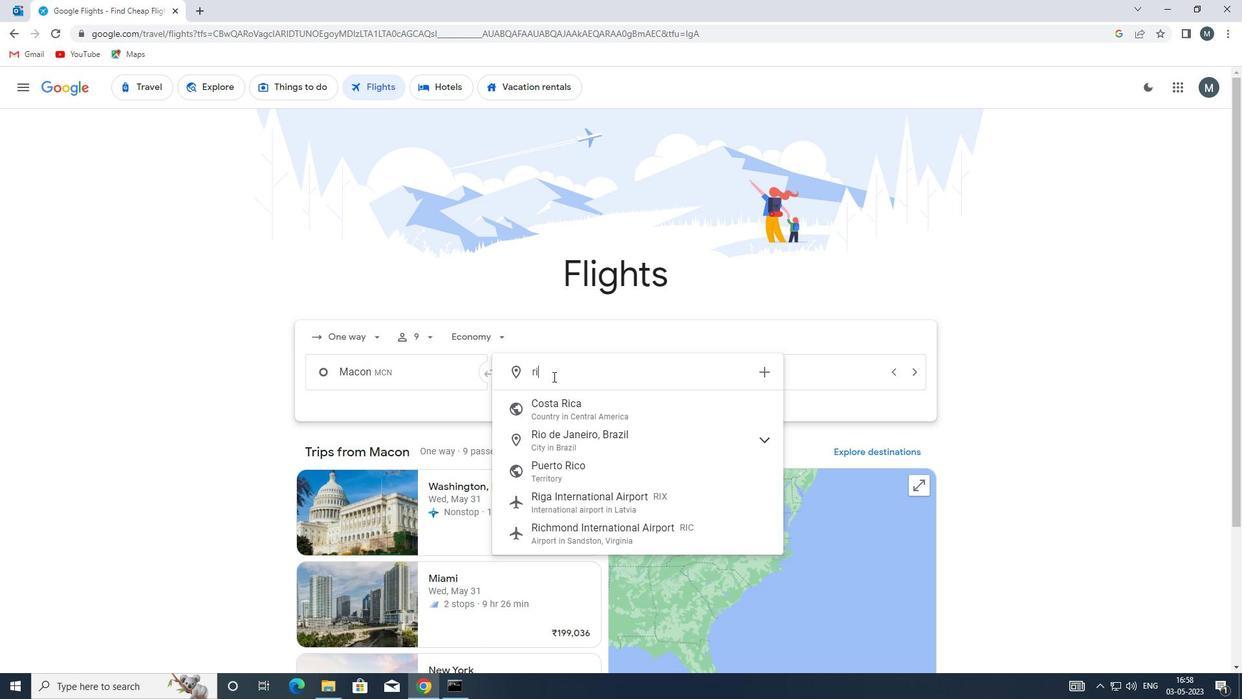 
Action: Mouse moved to (595, 407)
Screenshot: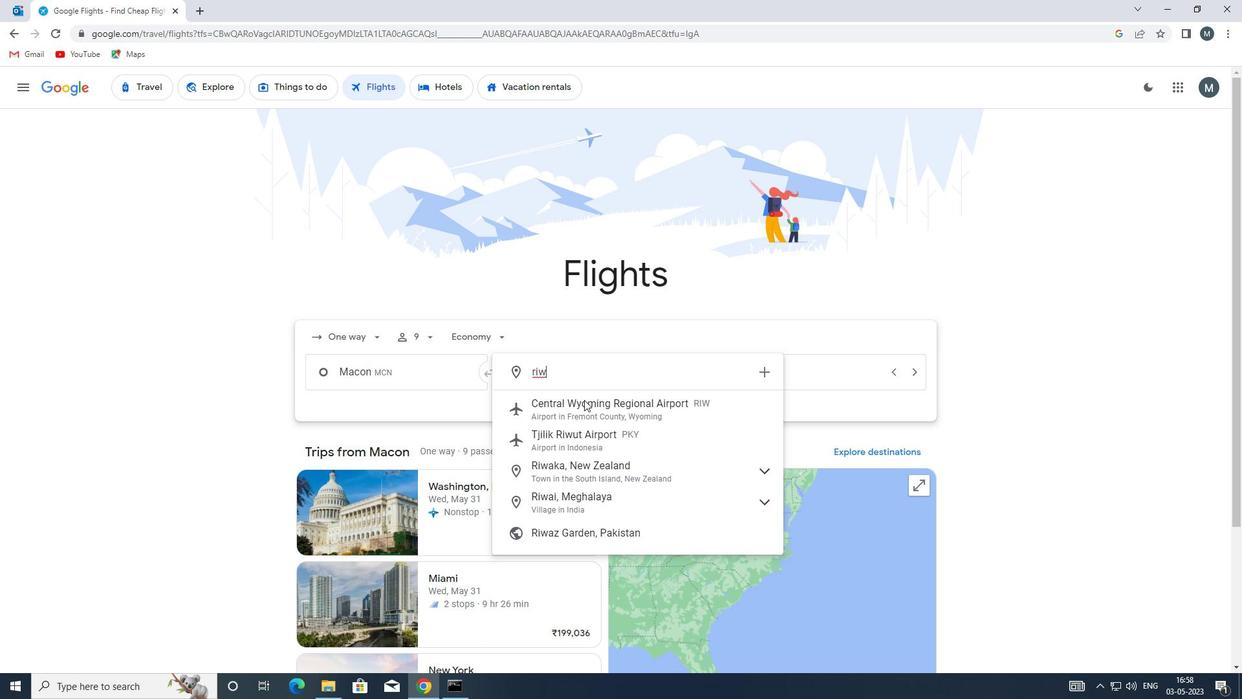 
Action: Mouse pressed left at (595, 407)
Screenshot: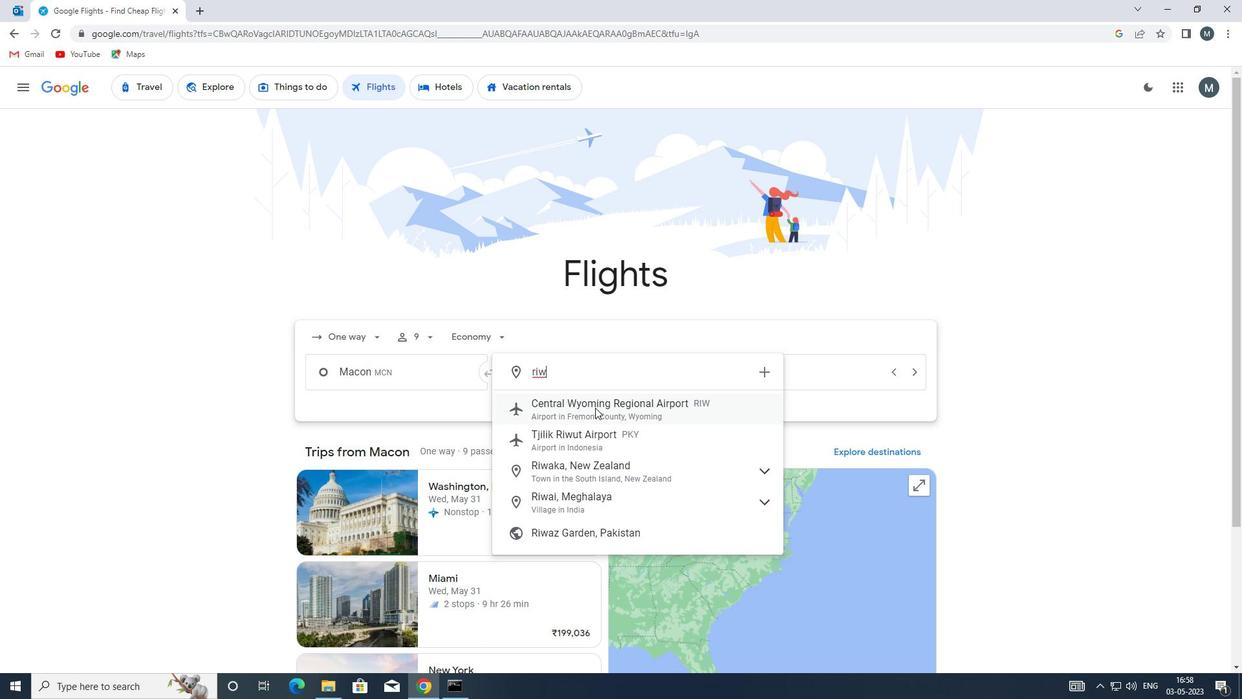 
Action: Mouse moved to (745, 374)
Screenshot: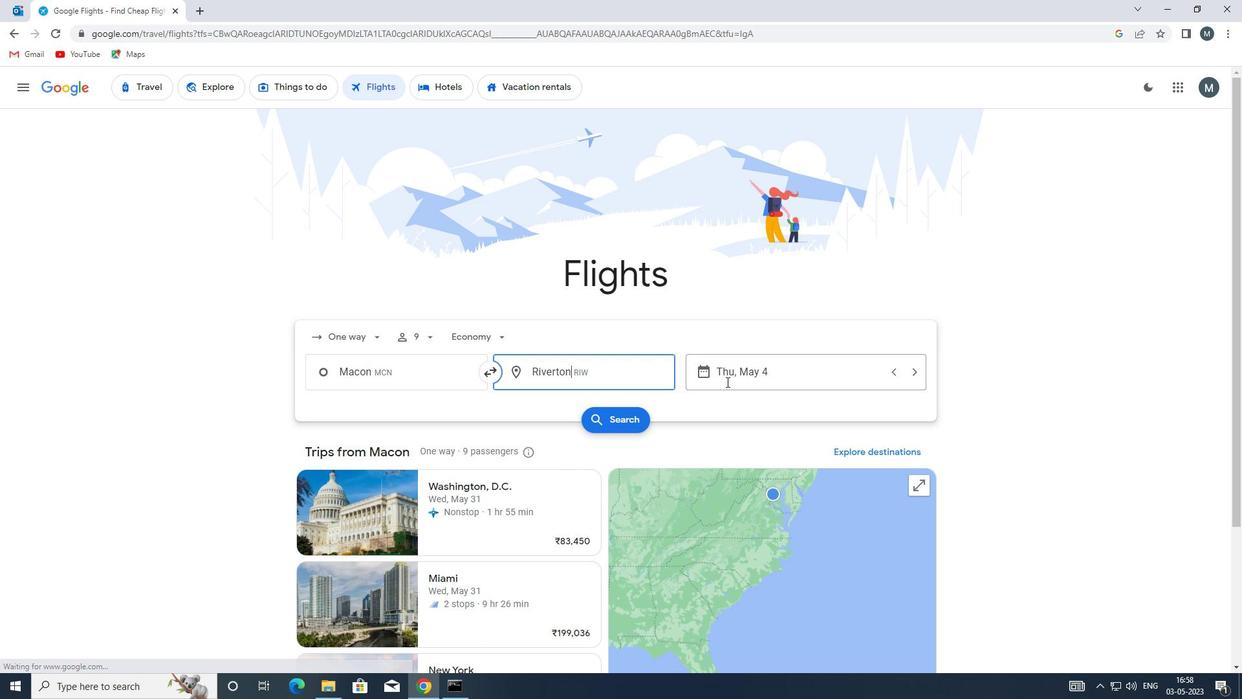 
Action: Mouse pressed left at (745, 374)
Screenshot: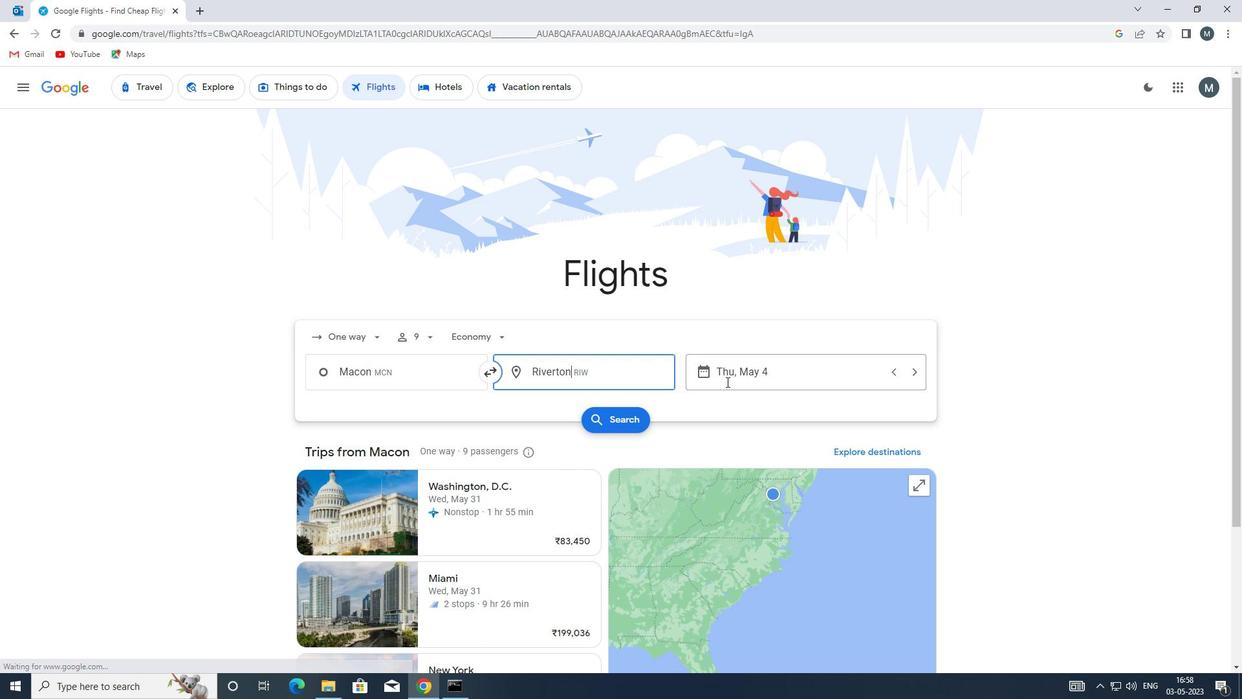
Action: Mouse moved to (594, 443)
Screenshot: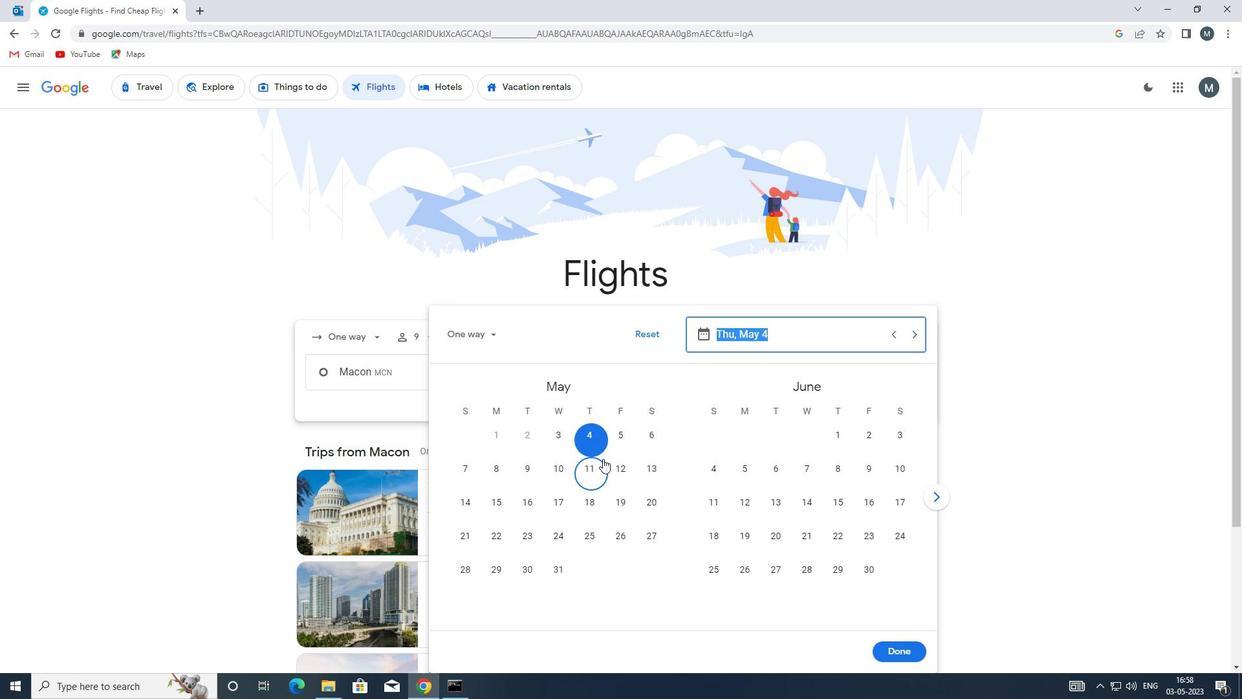 
Action: Mouse pressed left at (594, 443)
Screenshot: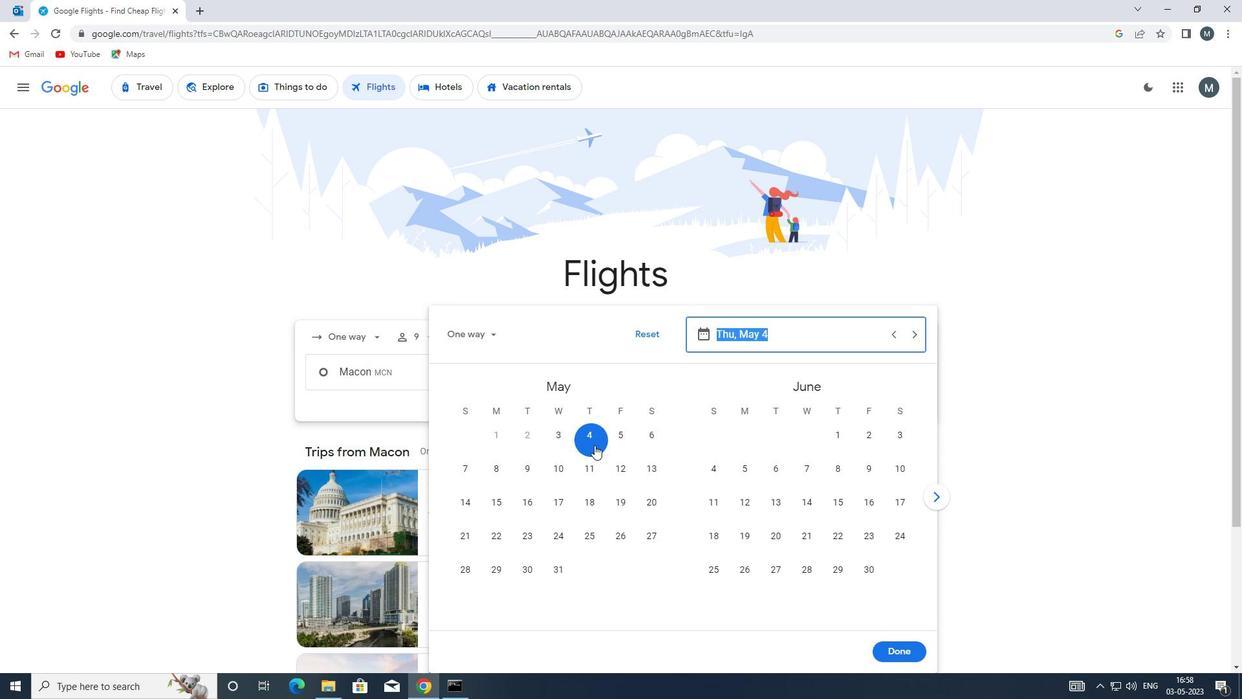 
Action: Mouse moved to (888, 647)
Screenshot: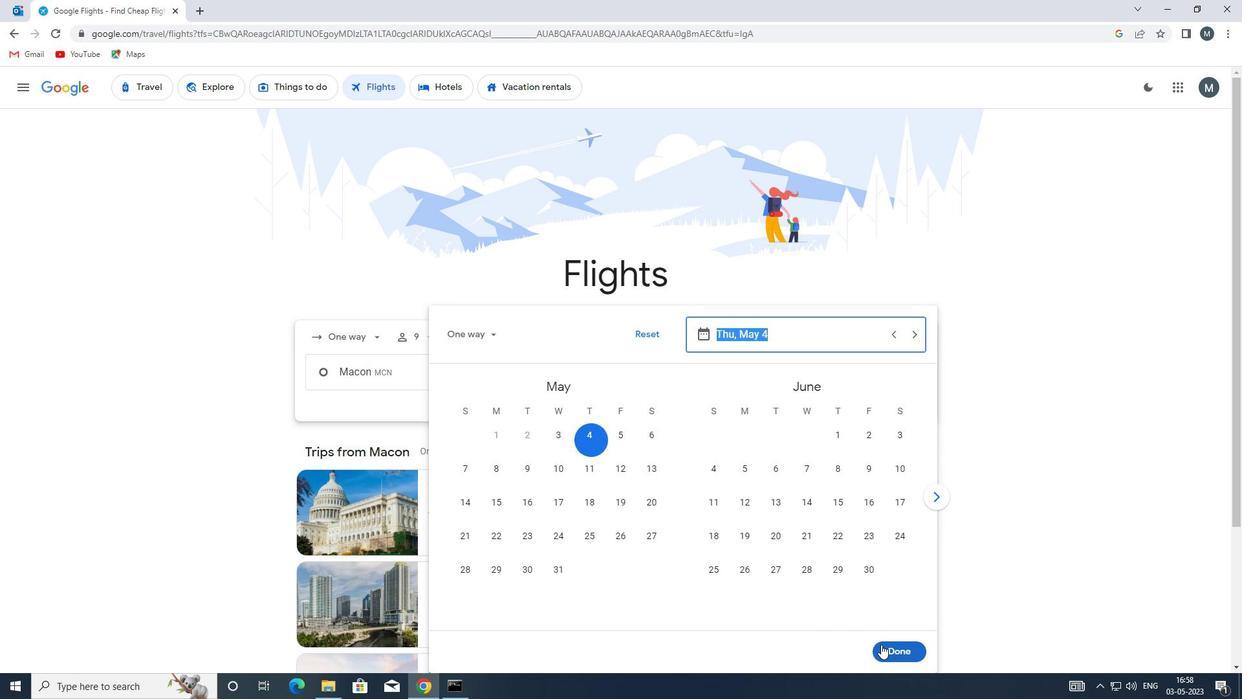 
Action: Mouse pressed left at (888, 647)
Screenshot: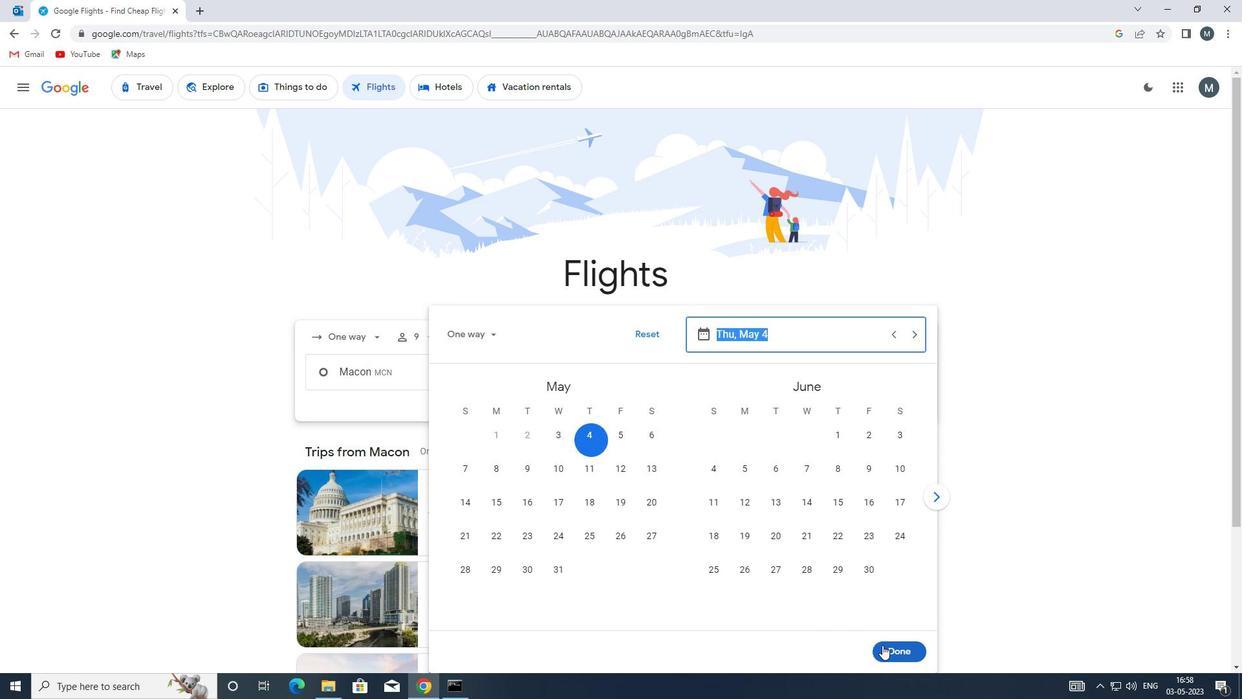 
Action: Mouse moved to (610, 425)
Screenshot: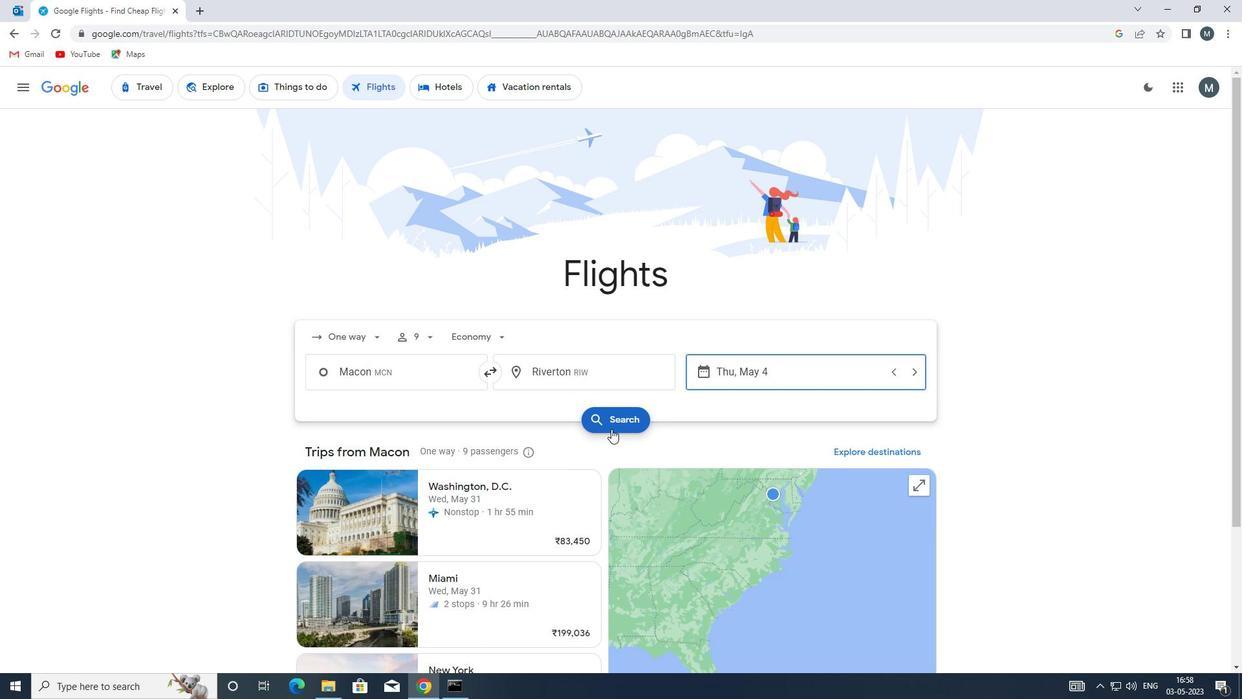 
Action: Mouse pressed left at (610, 425)
Screenshot: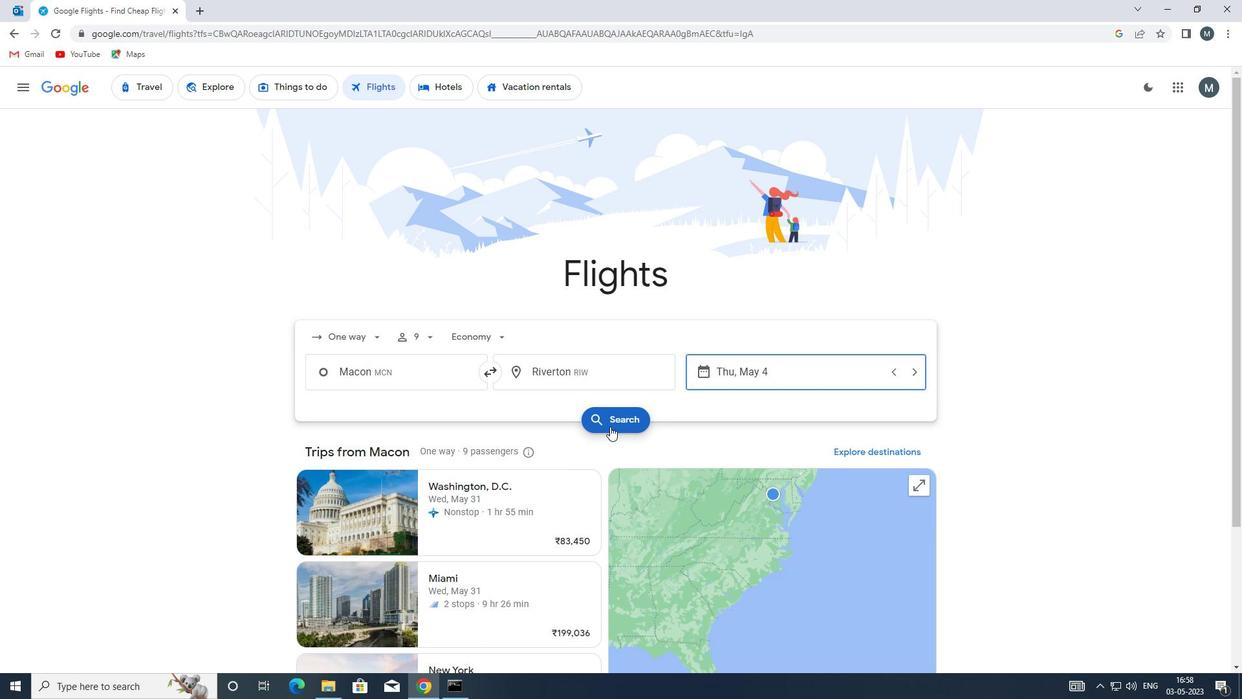
Action: Mouse moved to (335, 205)
Screenshot: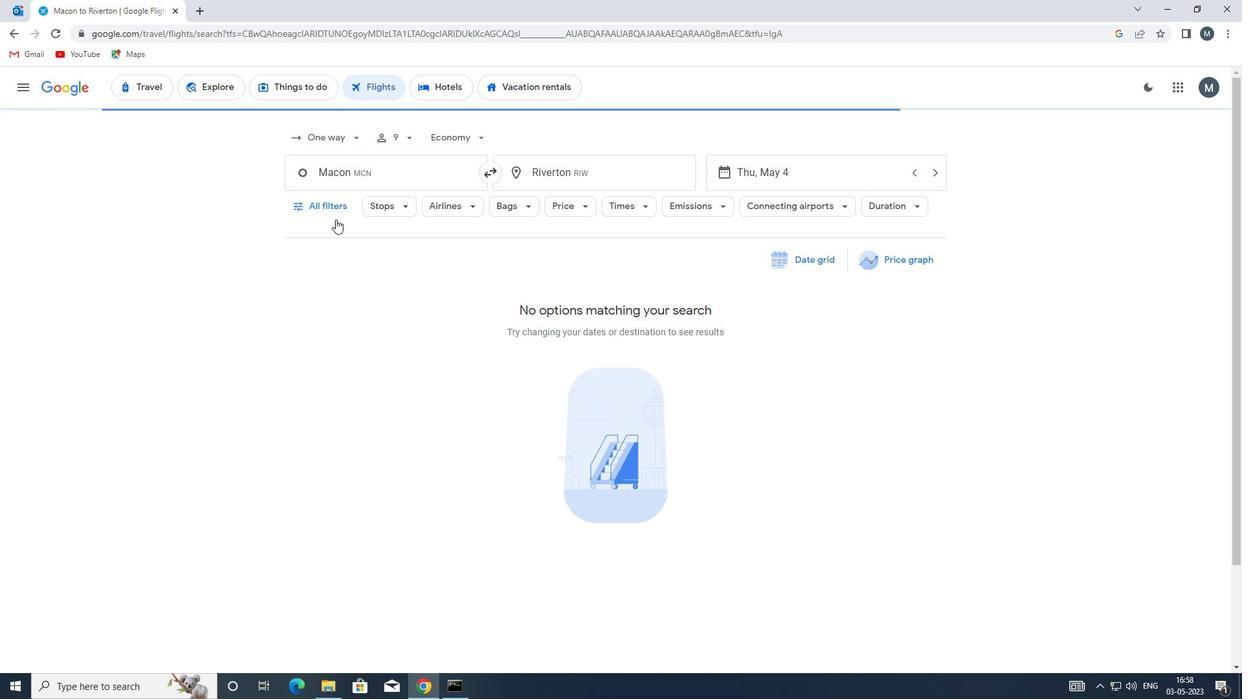 
Action: Mouse pressed left at (335, 205)
Screenshot: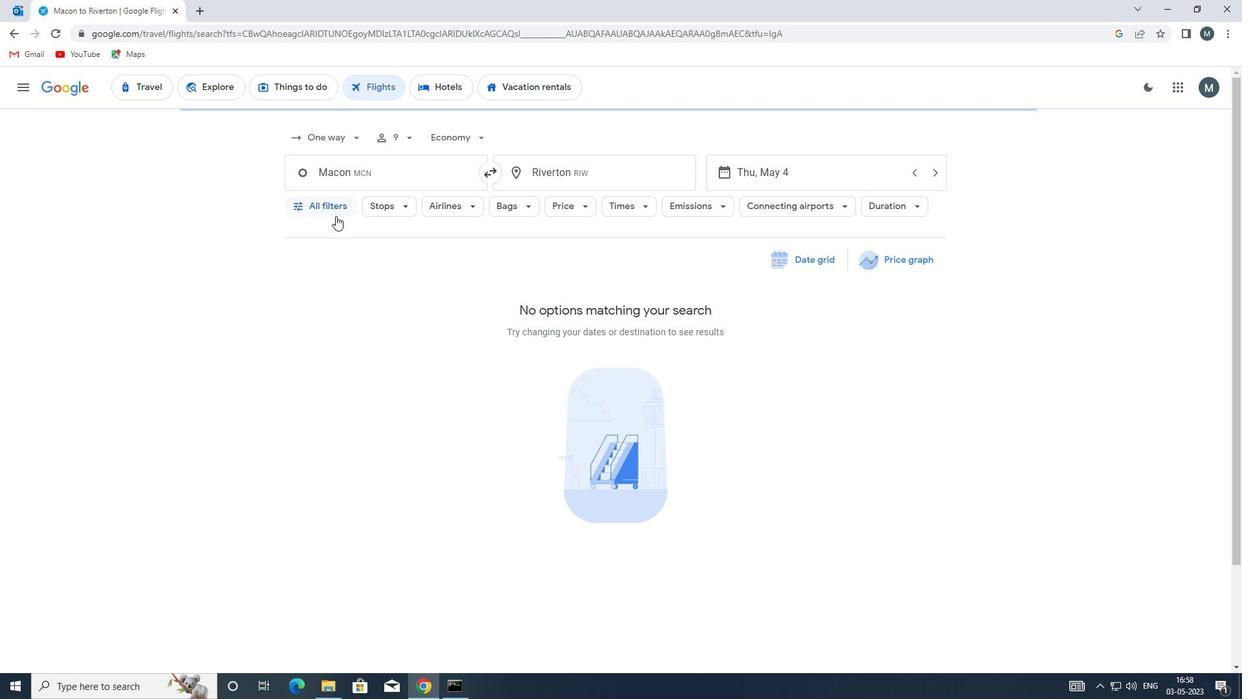 
Action: Mouse moved to (392, 380)
Screenshot: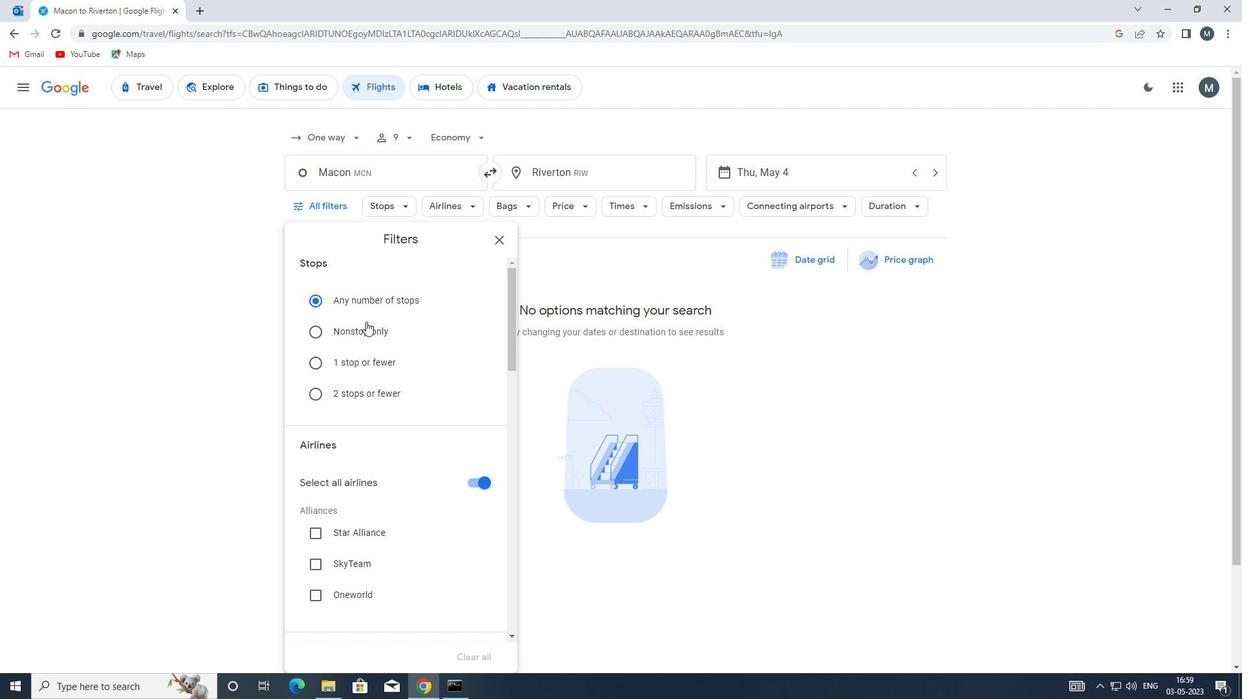 
Action: Mouse scrolled (392, 379) with delta (0, 0)
Screenshot: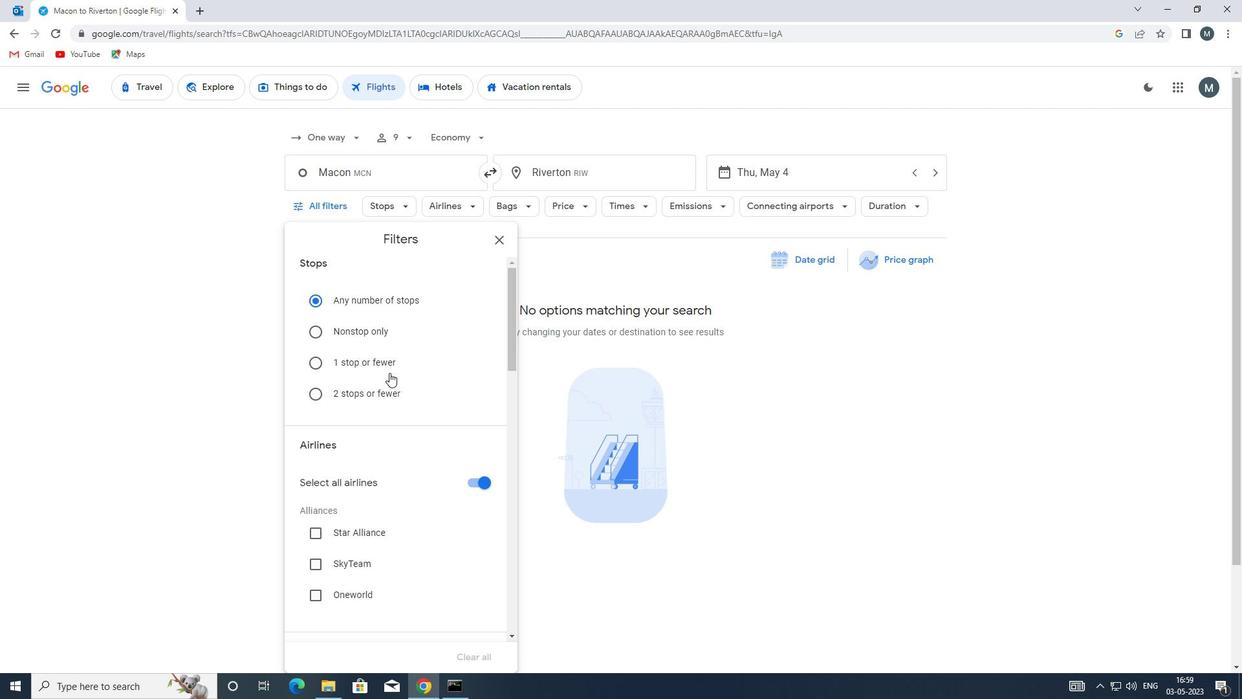 
Action: Mouse moved to (390, 386)
Screenshot: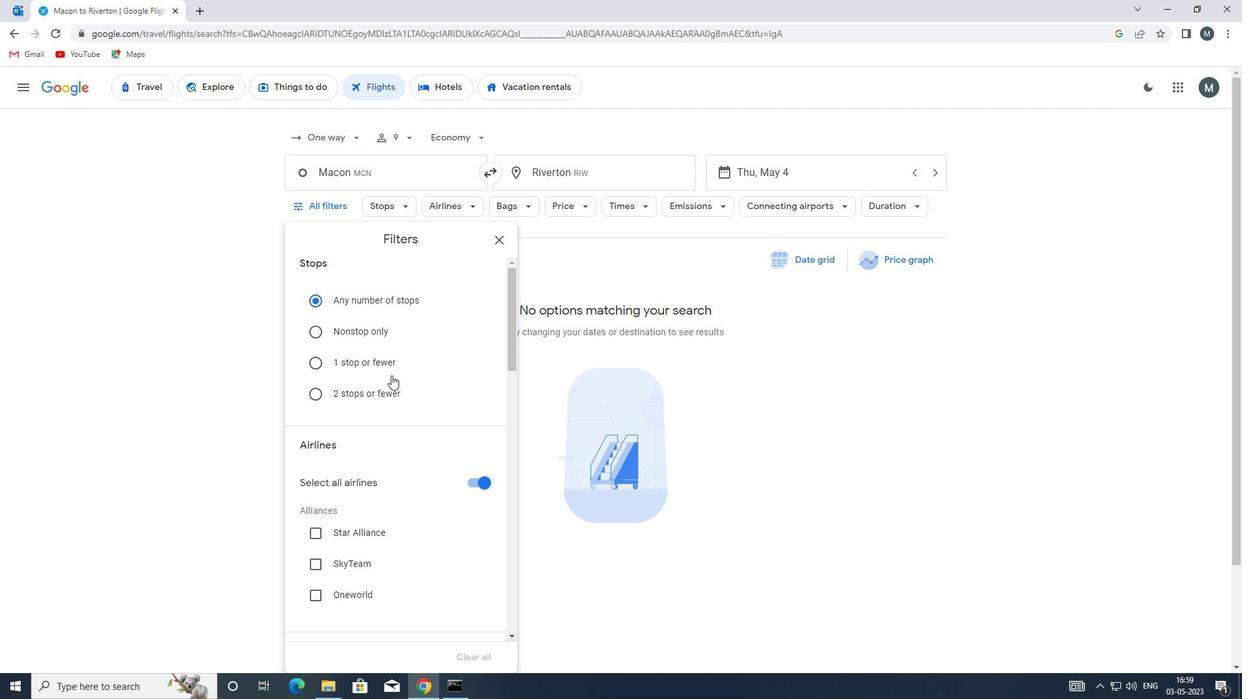 
Action: Mouse scrolled (390, 385) with delta (0, 0)
Screenshot: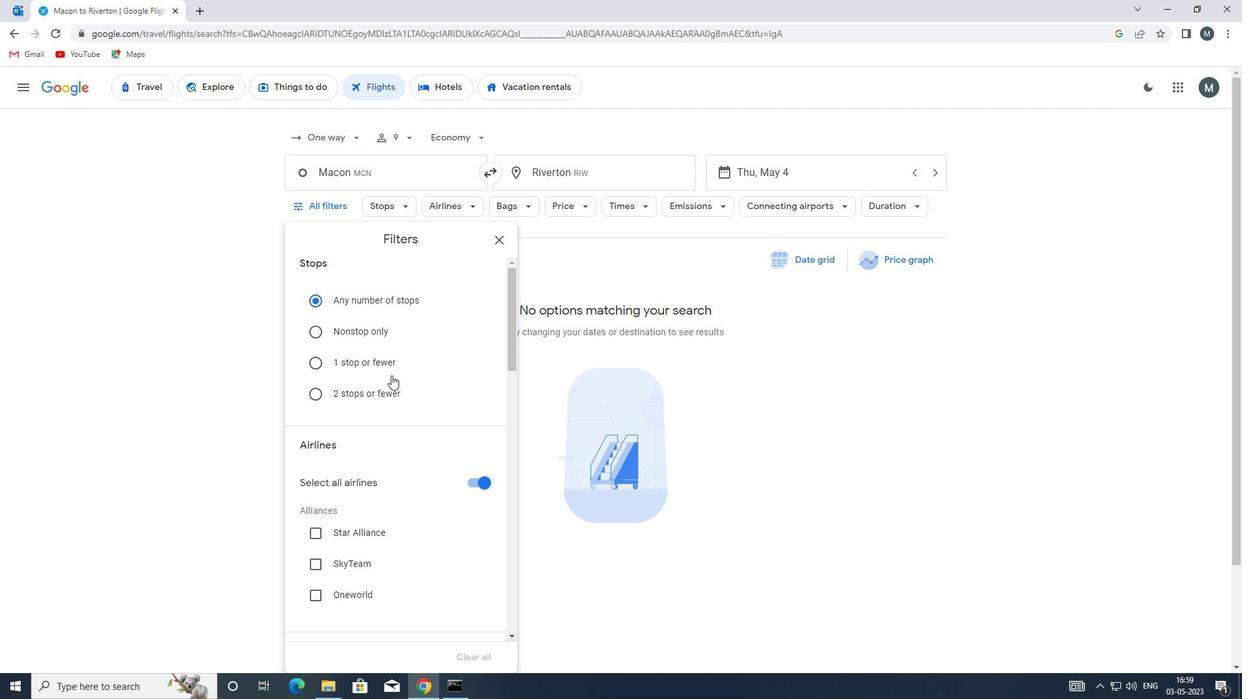 
Action: Mouse moved to (474, 349)
Screenshot: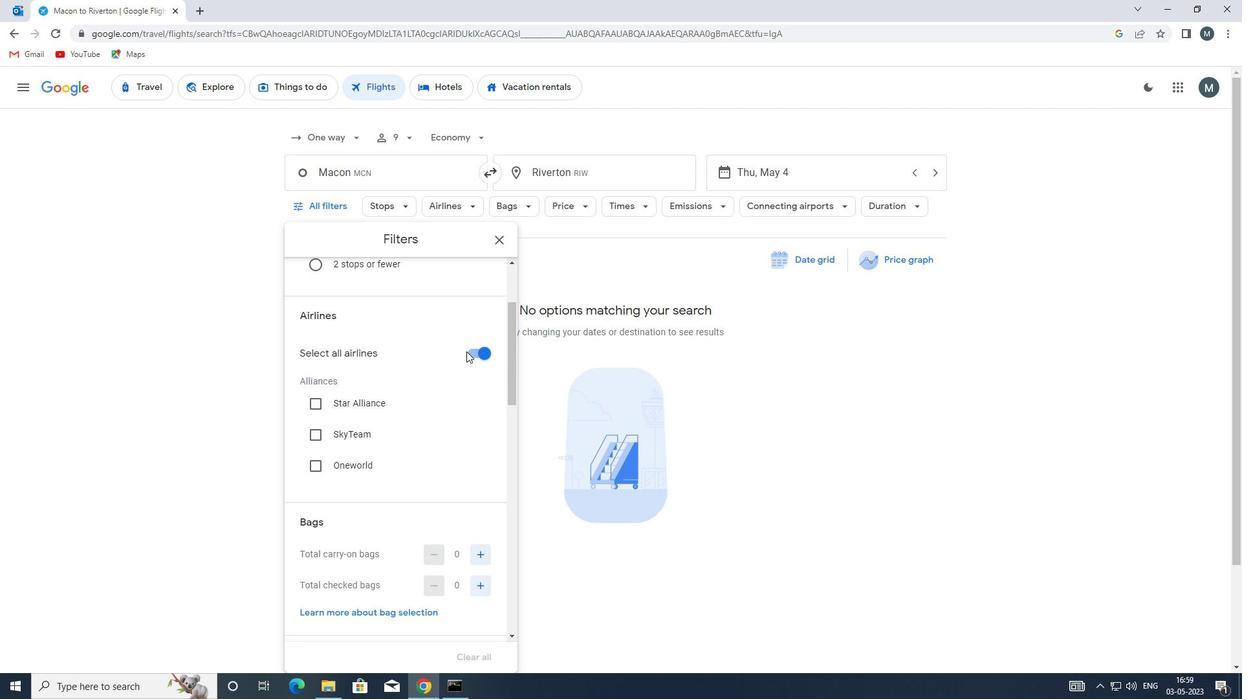 
Action: Mouse pressed left at (474, 349)
Screenshot: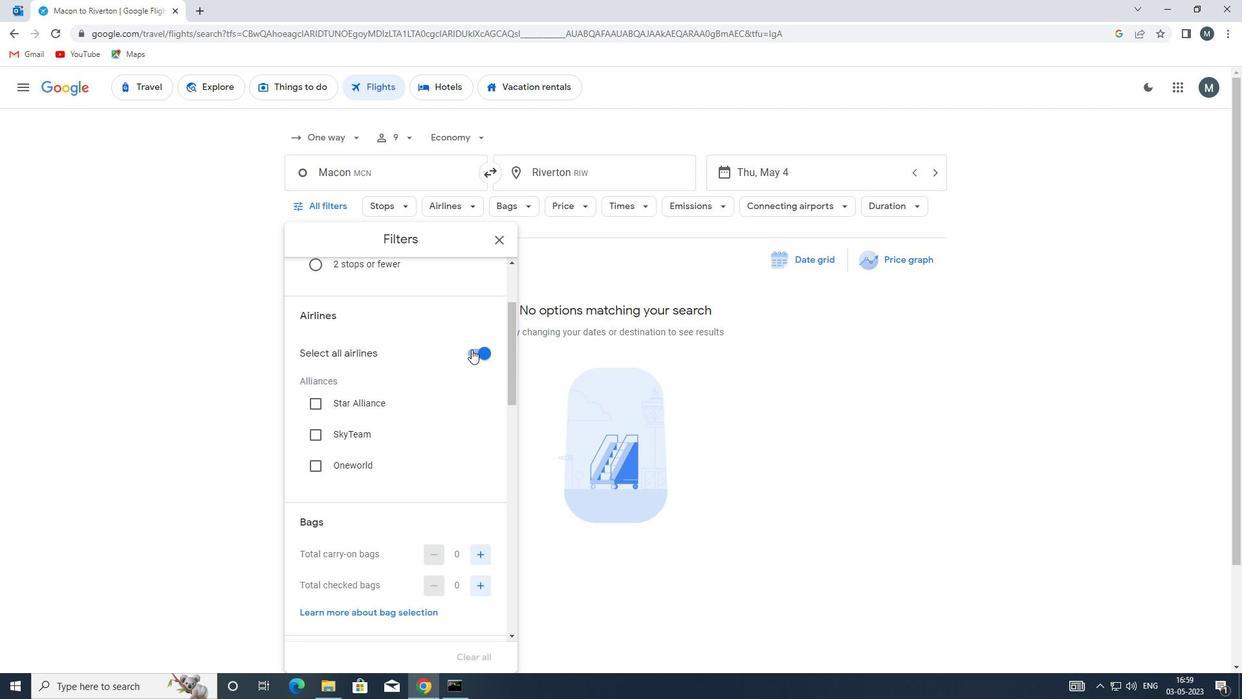 
Action: Mouse moved to (434, 418)
Screenshot: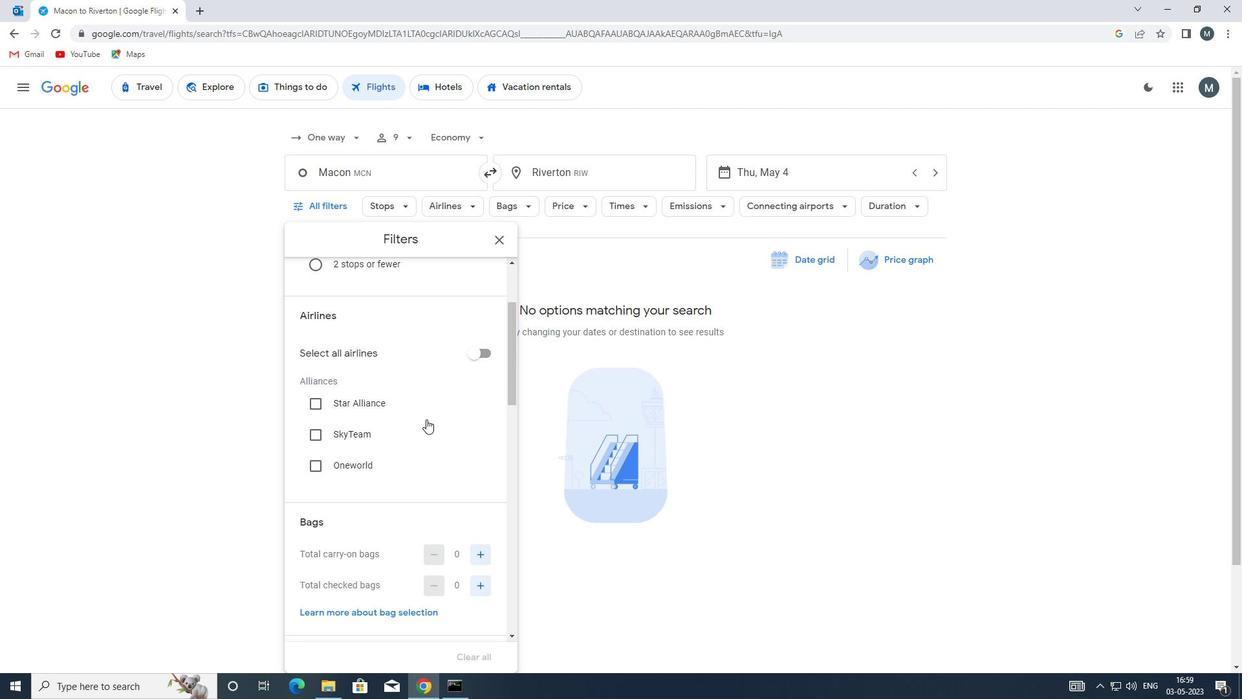 
Action: Mouse scrolled (434, 418) with delta (0, 0)
Screenshot: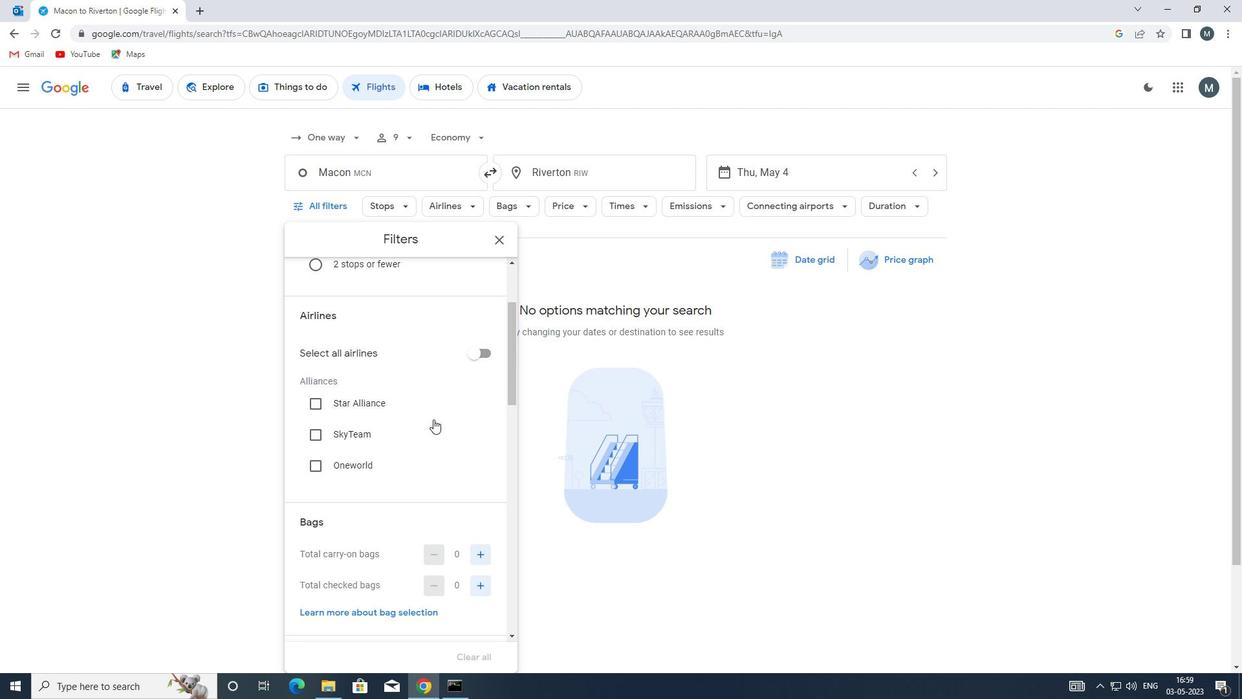
Action: Mouse scrolled (434, 418) with delta (0, 0)
Screenshot: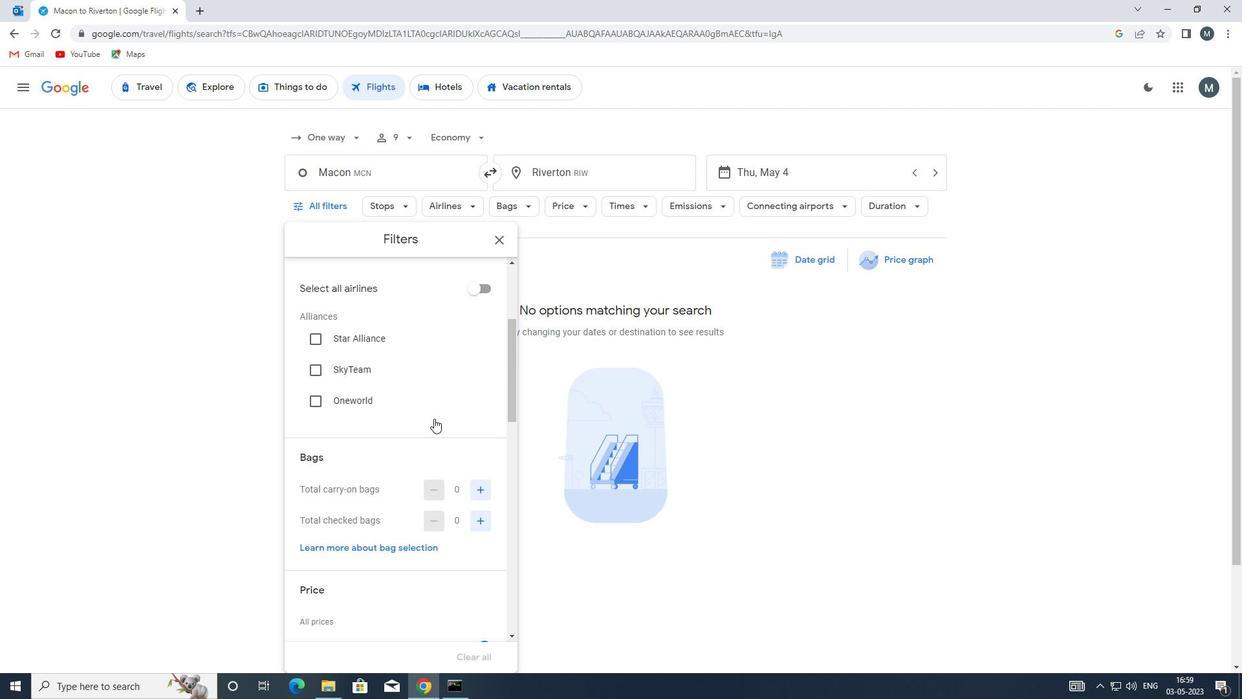 
Action: Mouse moved to (480, 420)
Screenshot: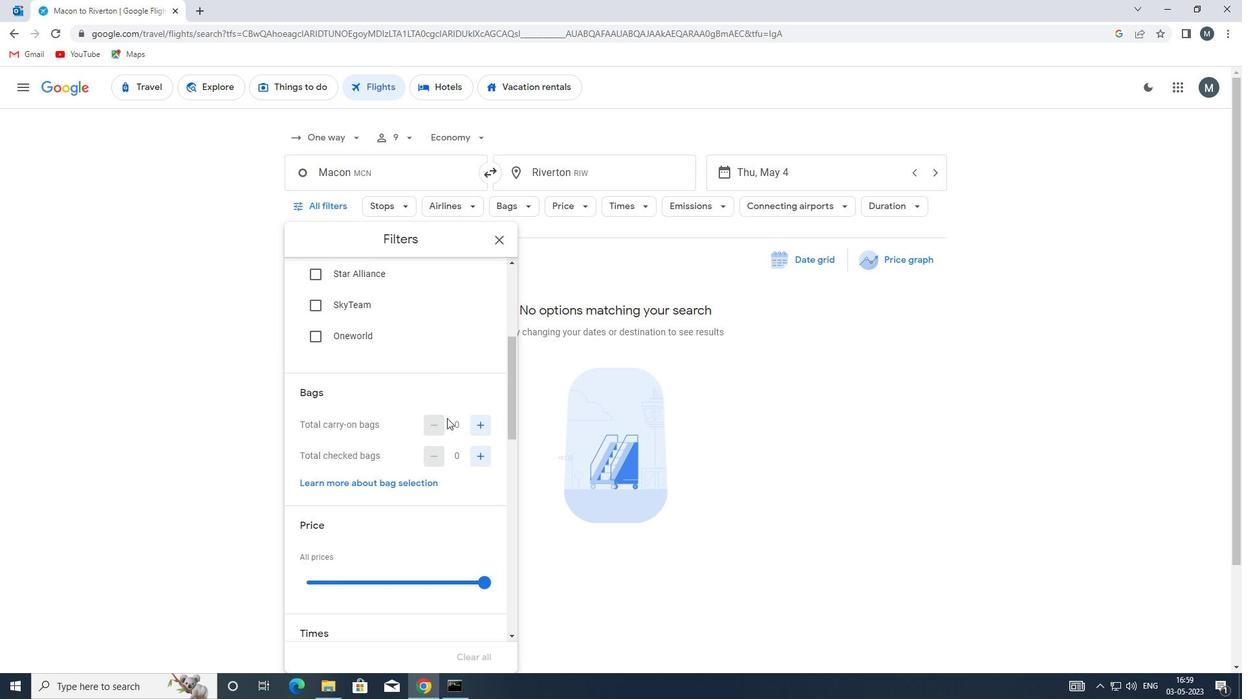
Action: Mouse pressed left at (480, 420)
Screenshot: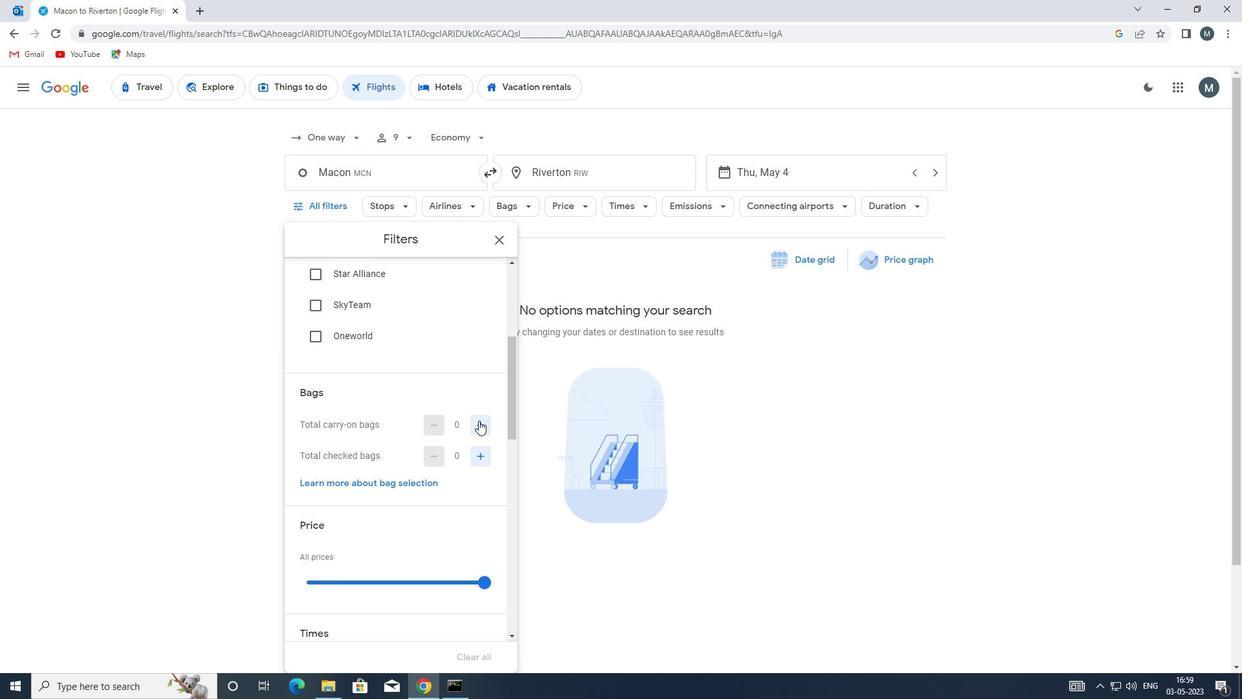 
Action: Mouse moved to (445, 418)
Screenshot: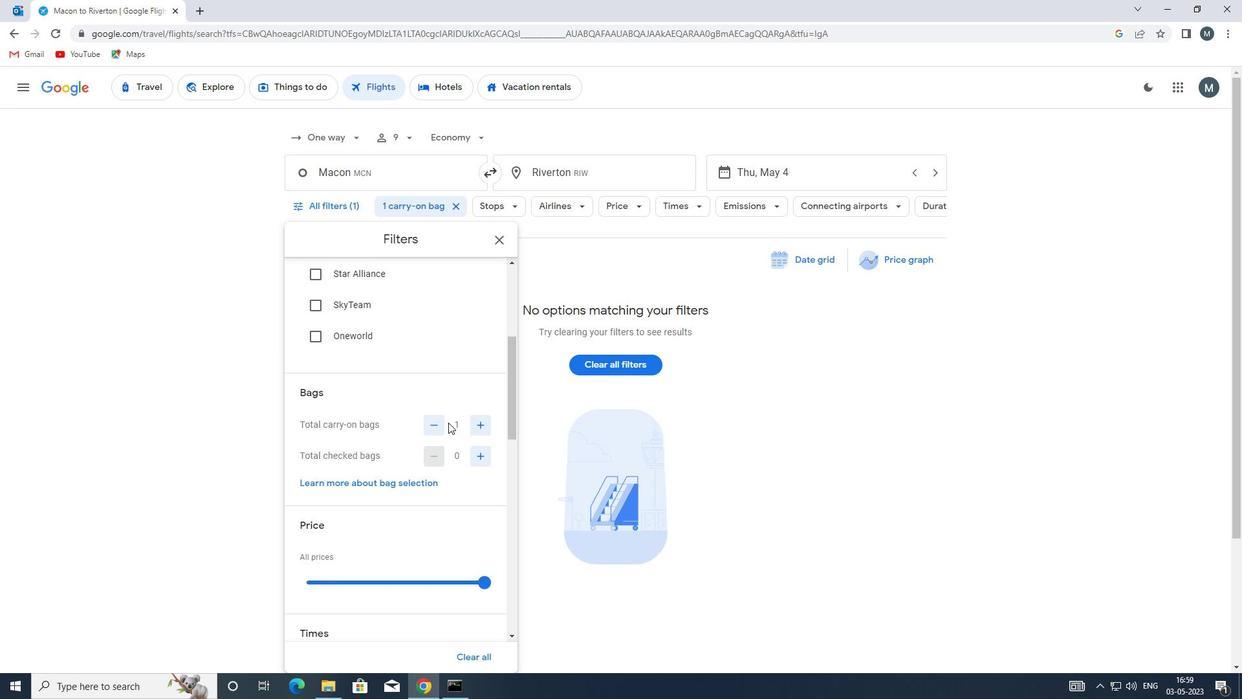 
Action: Mouse scrolled (445, 418) with delta (0, 0)
Screenshot: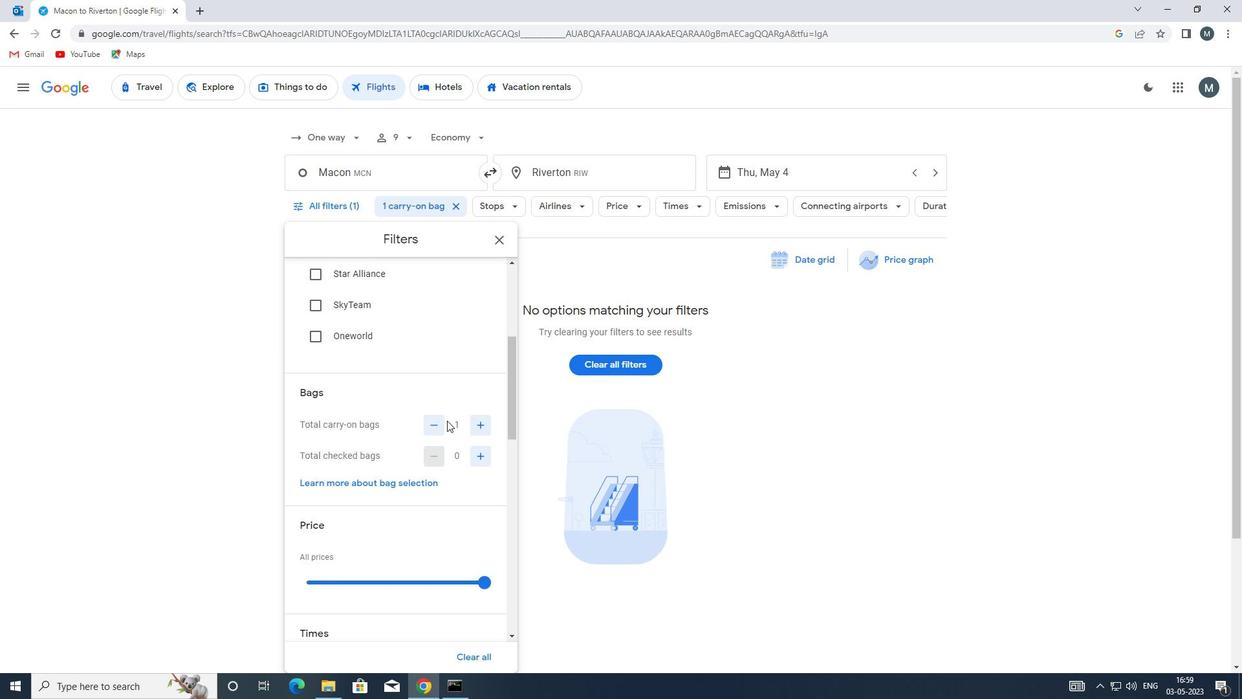 
Action: Mouse moved to (434, 419)
Screenshot: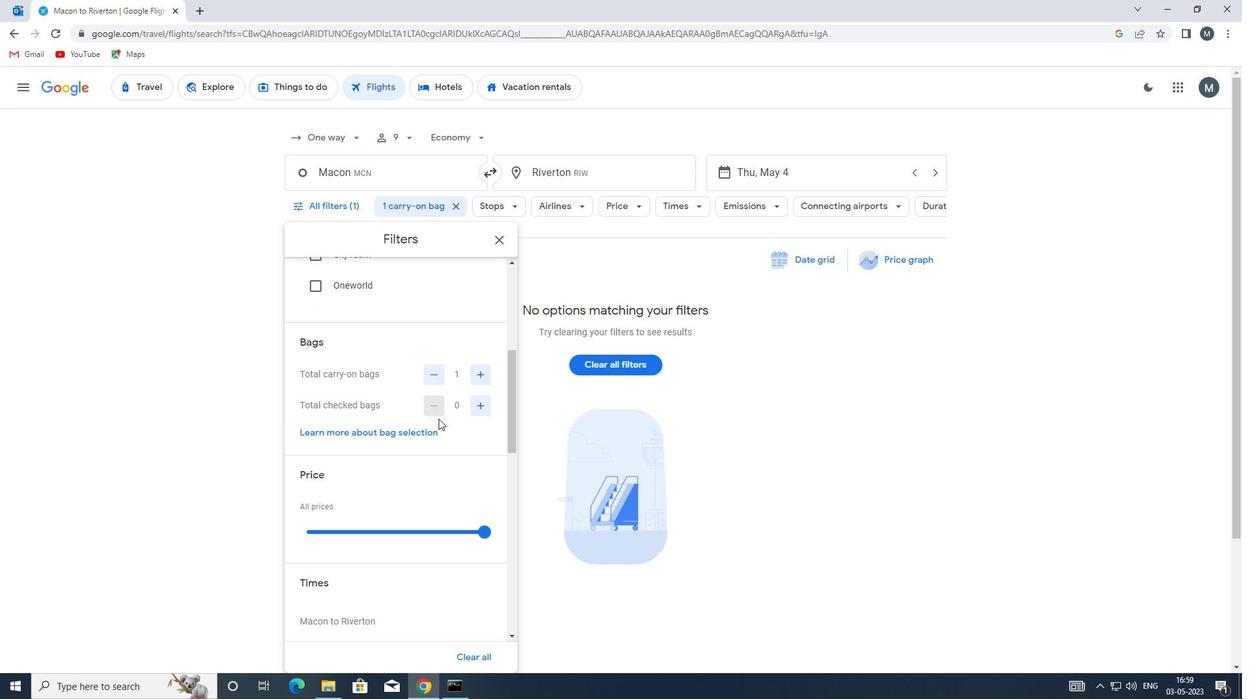 
Action: Mouse scrolled (434, 418) with delta (0, 0)
Screenshot: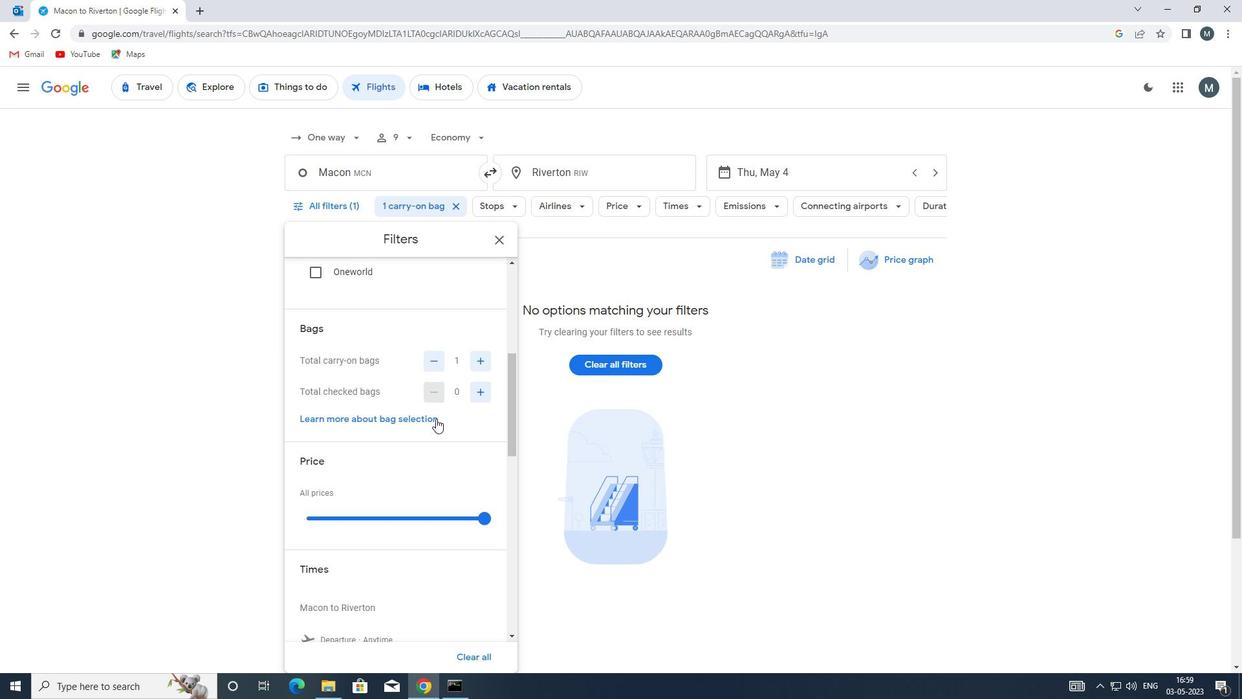 
Action: Mouse moved to (366, 454)
Screenshot: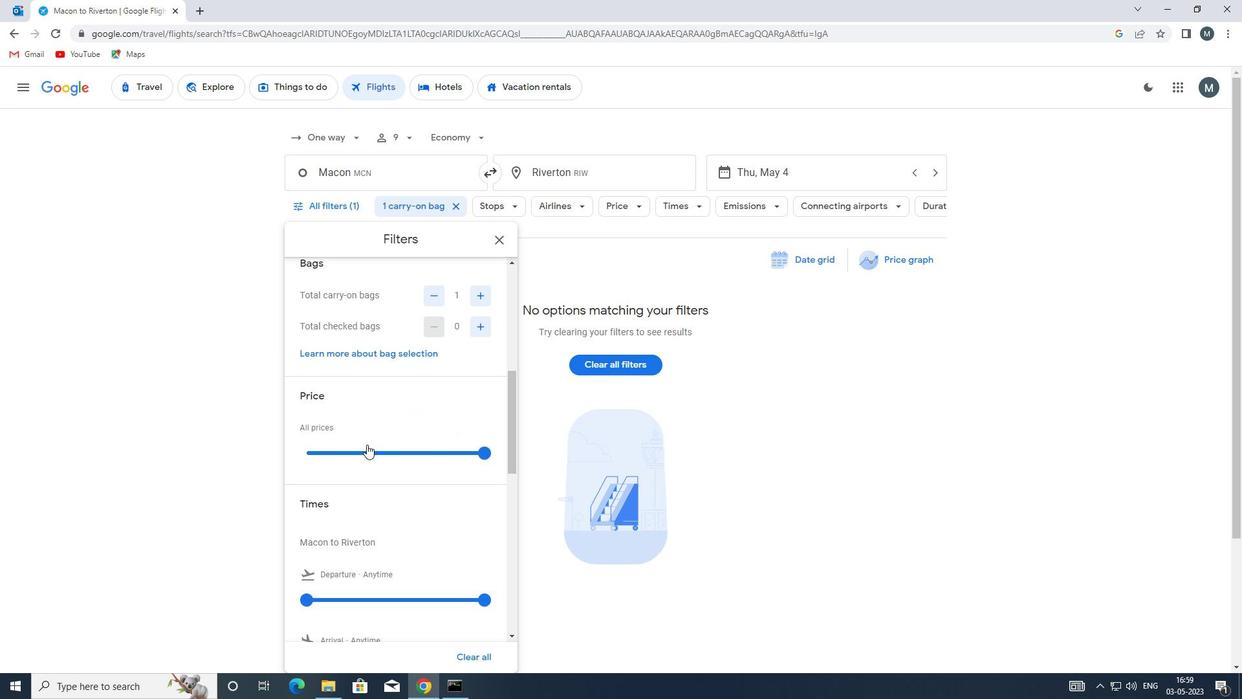 
Action: Mouse pressed left at (366, 454)
Screenshot: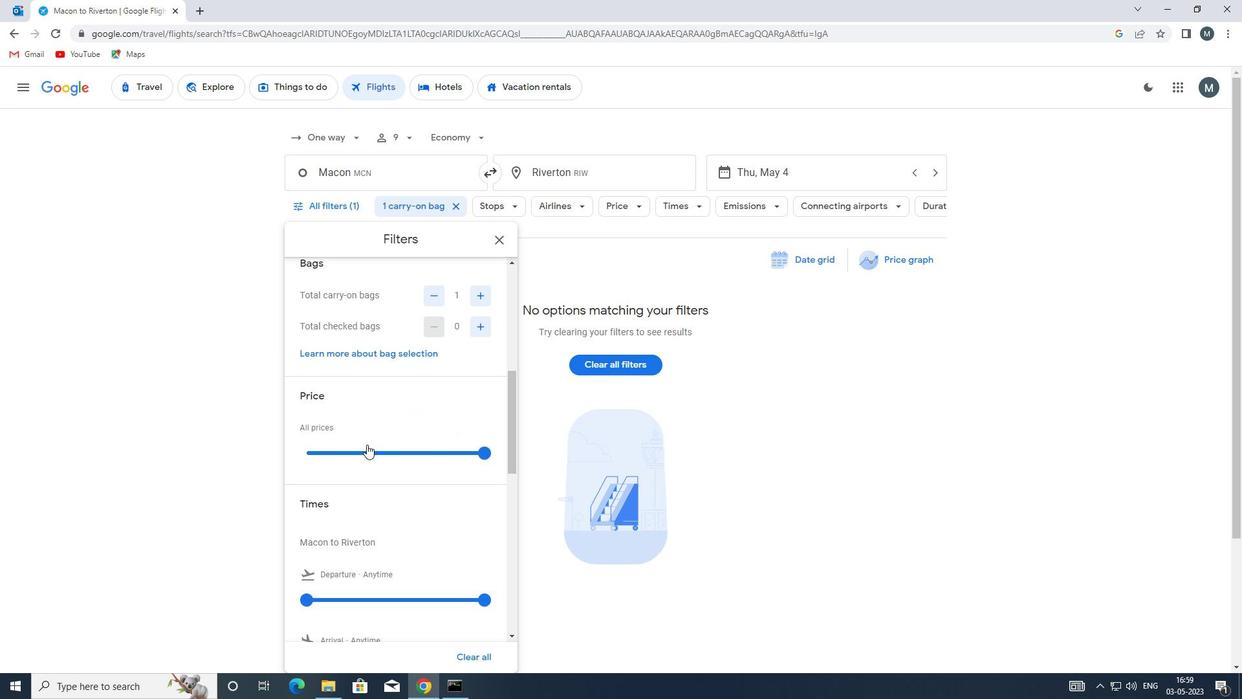 
Action: Mouse moved to (365, 451)
Screenshot: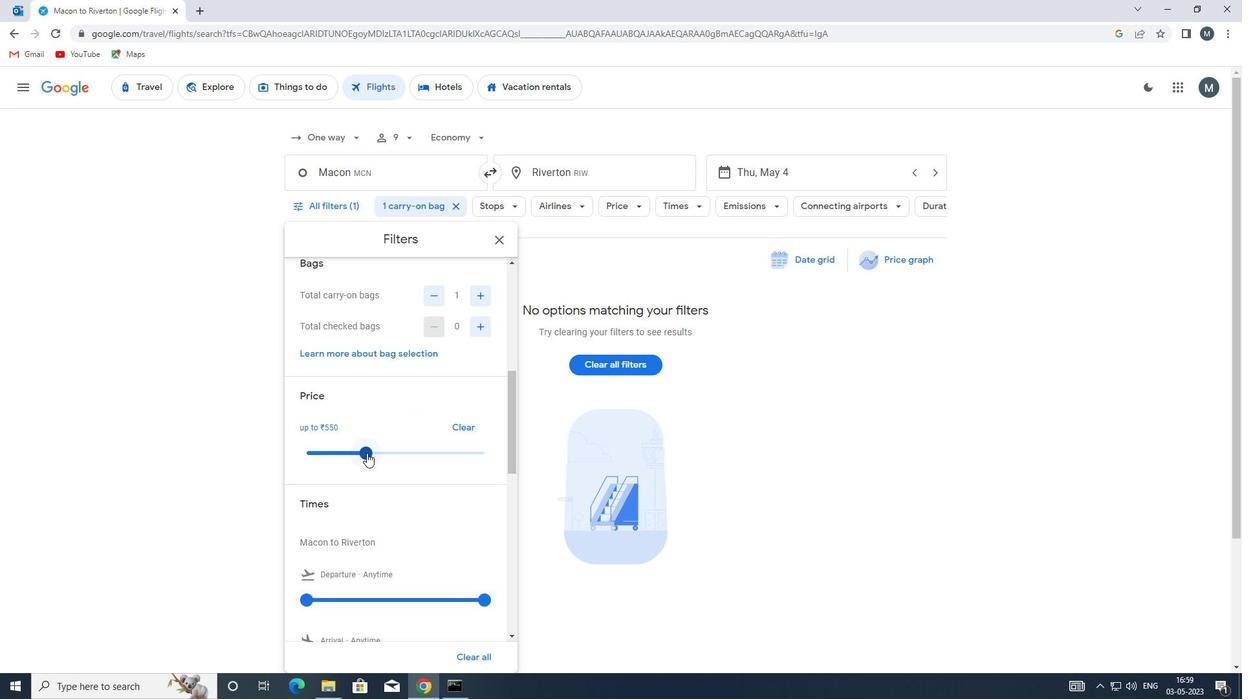 
Action: Mouse pressed left at (365, 451)
Screenshot: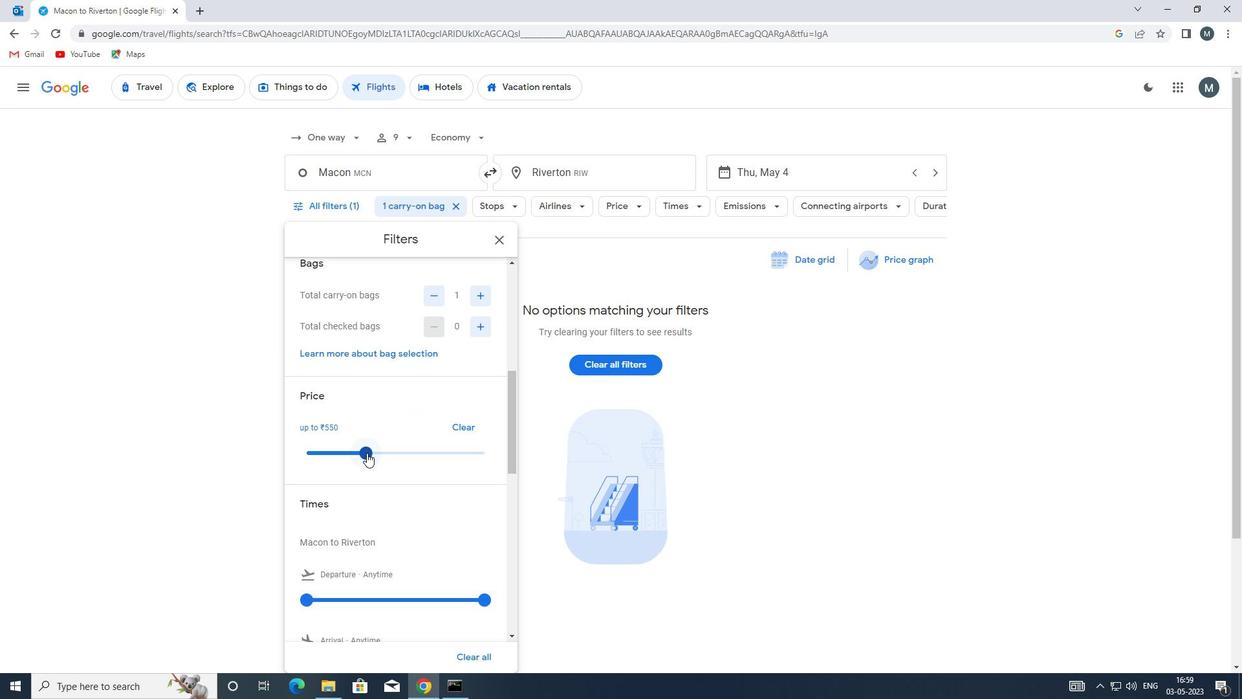 
Action: Mouse moved to (370, 439)
Screenshot: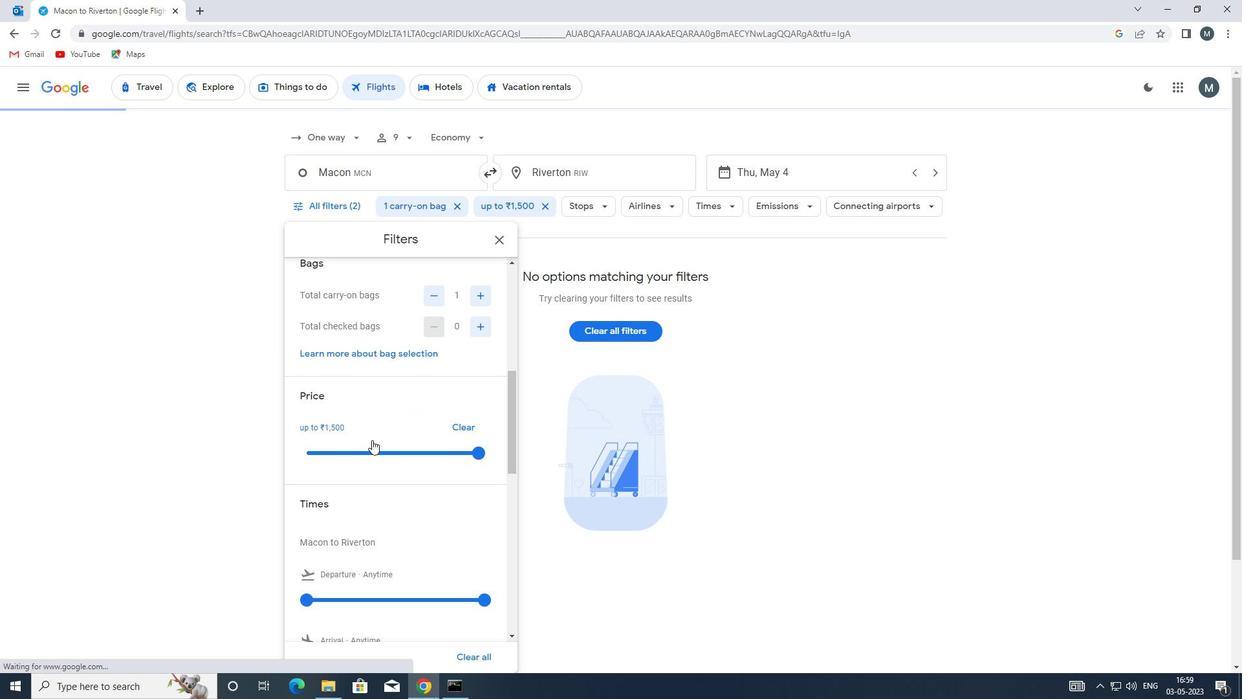 
Action: Mouse scrolled (370, 438) with delta (0, 0)
Screenshot: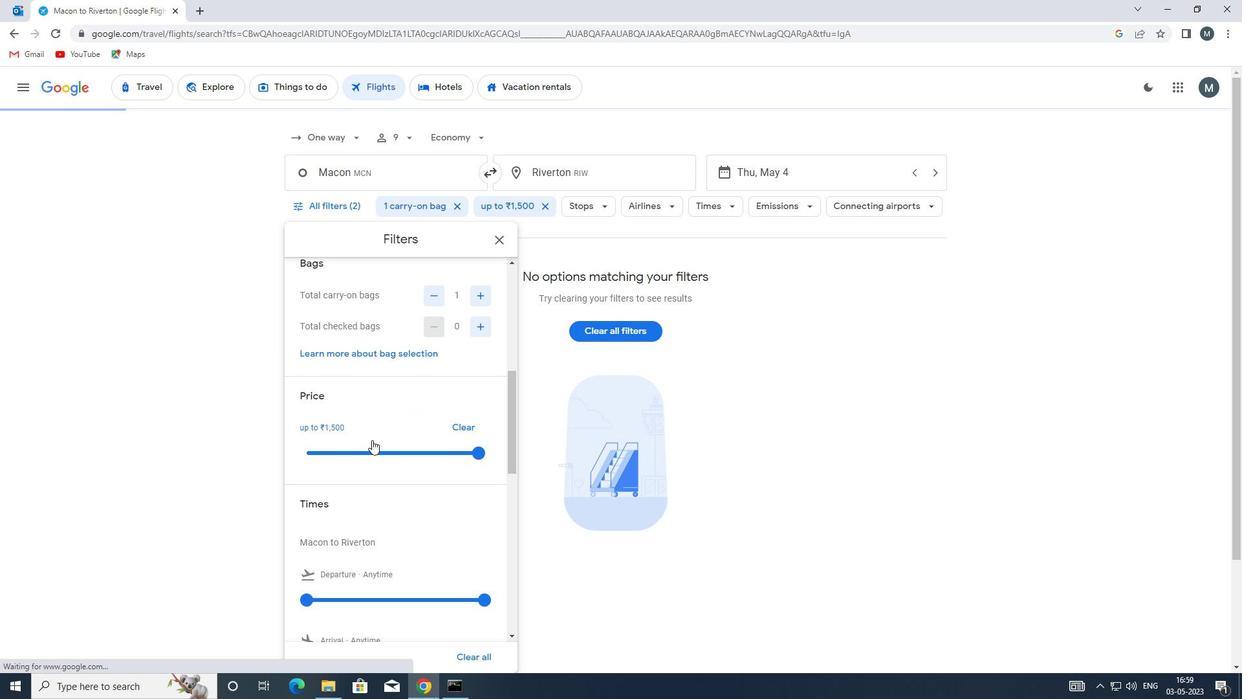 
Action: Mouse moved to (367, 438)
Screenshot: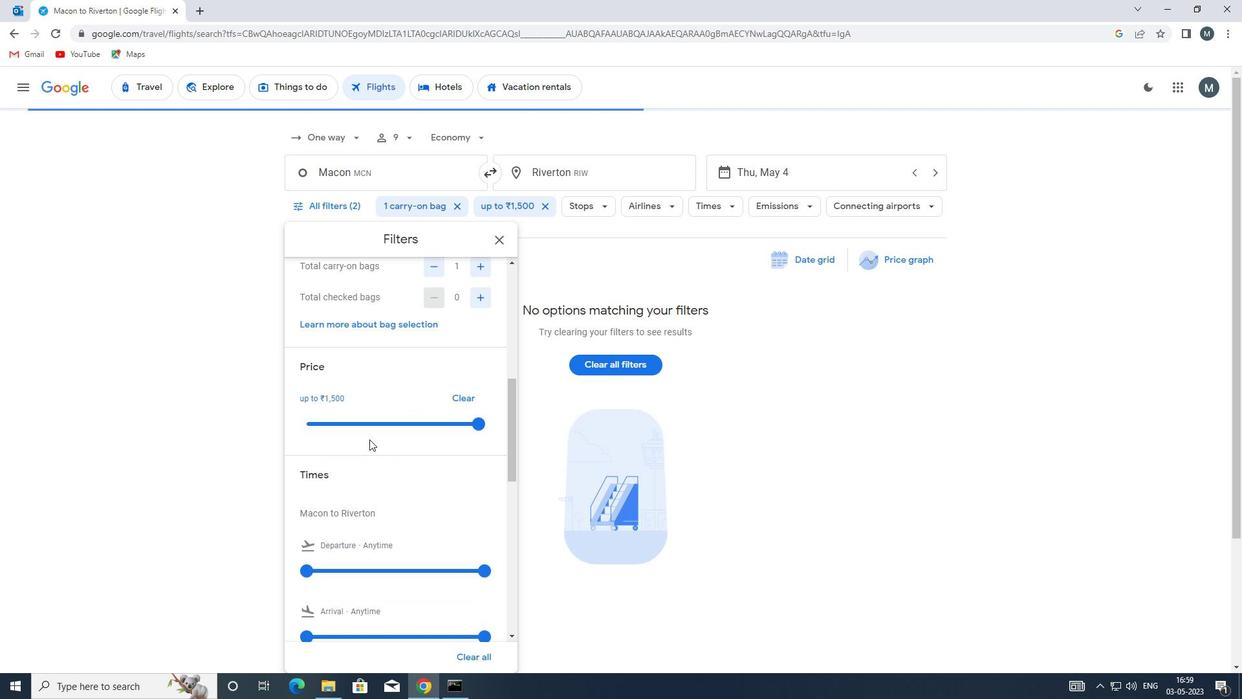 
Action: Mouse scrolled (367, 437) with delta (0, 0)
Screenshot: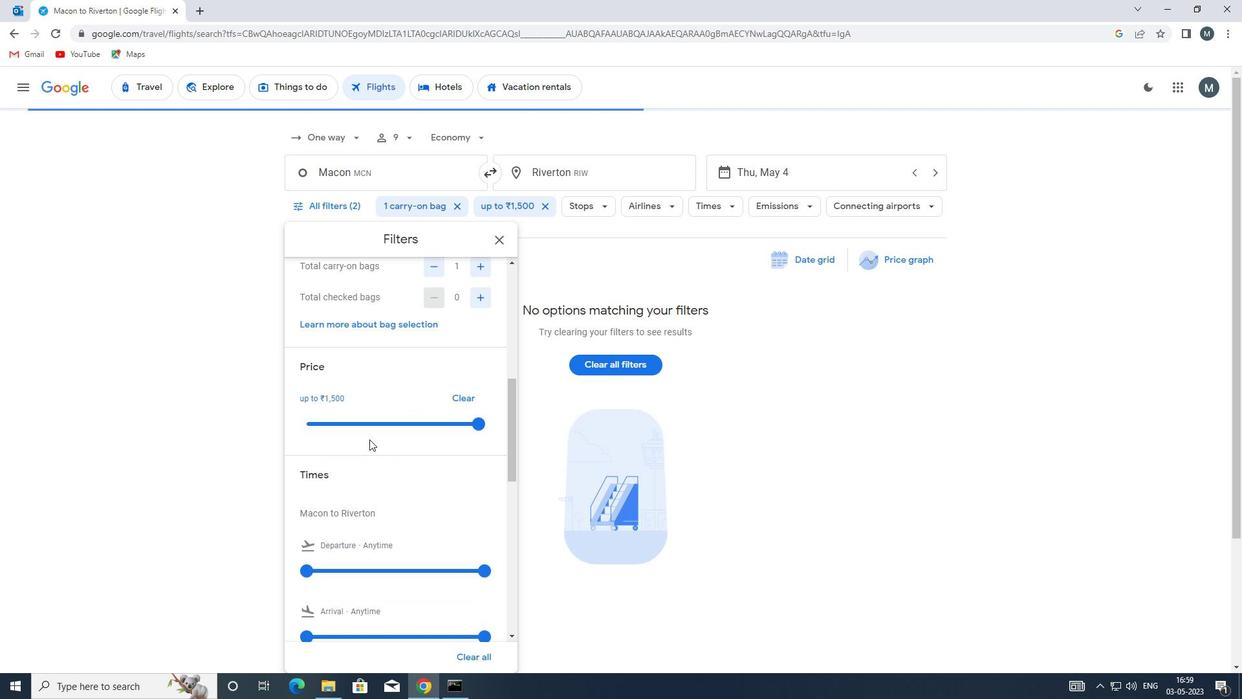 
Action: Mouse moved to (301, 468)
Screenshot: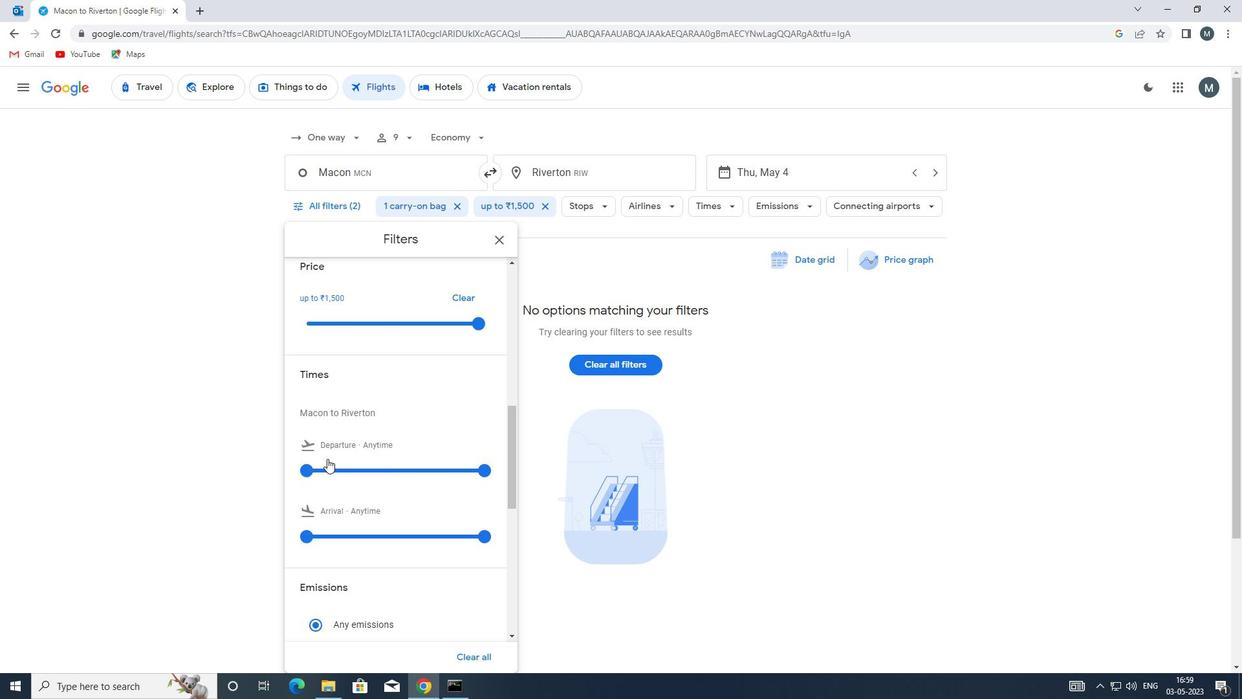 
Action: Mouse pressed left at (301, 468)
Screenshot: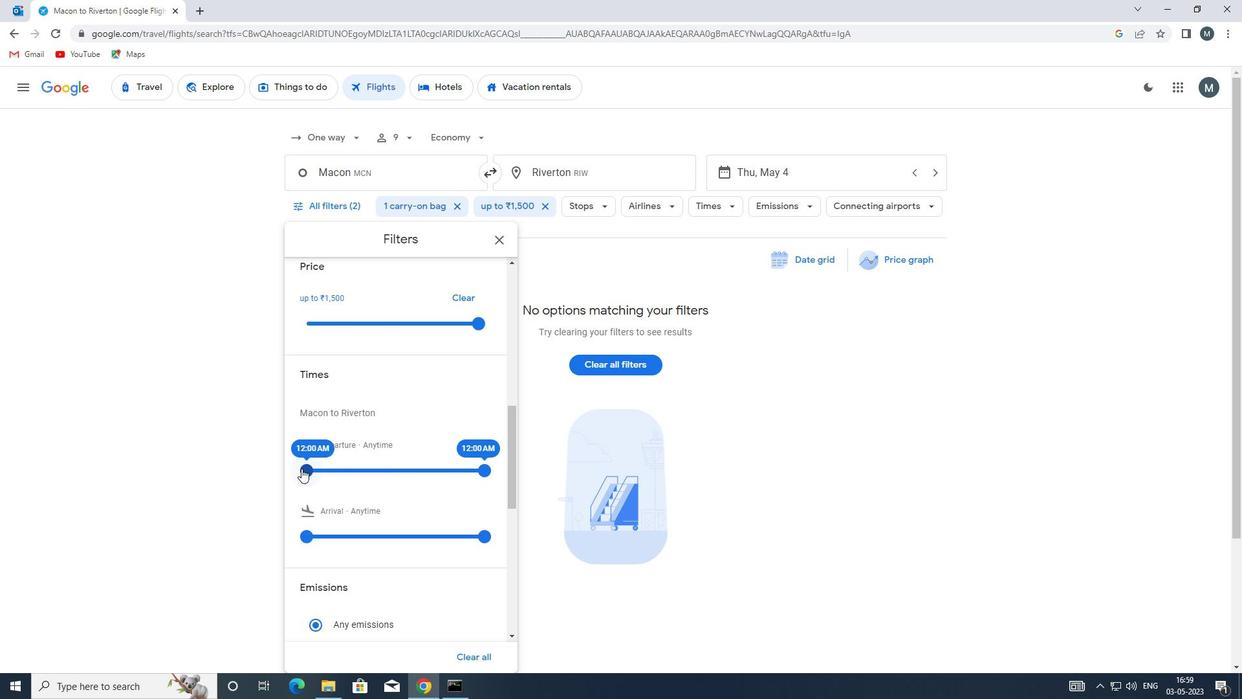 
Action: Mouse moved to (458, 468)
Screenshot: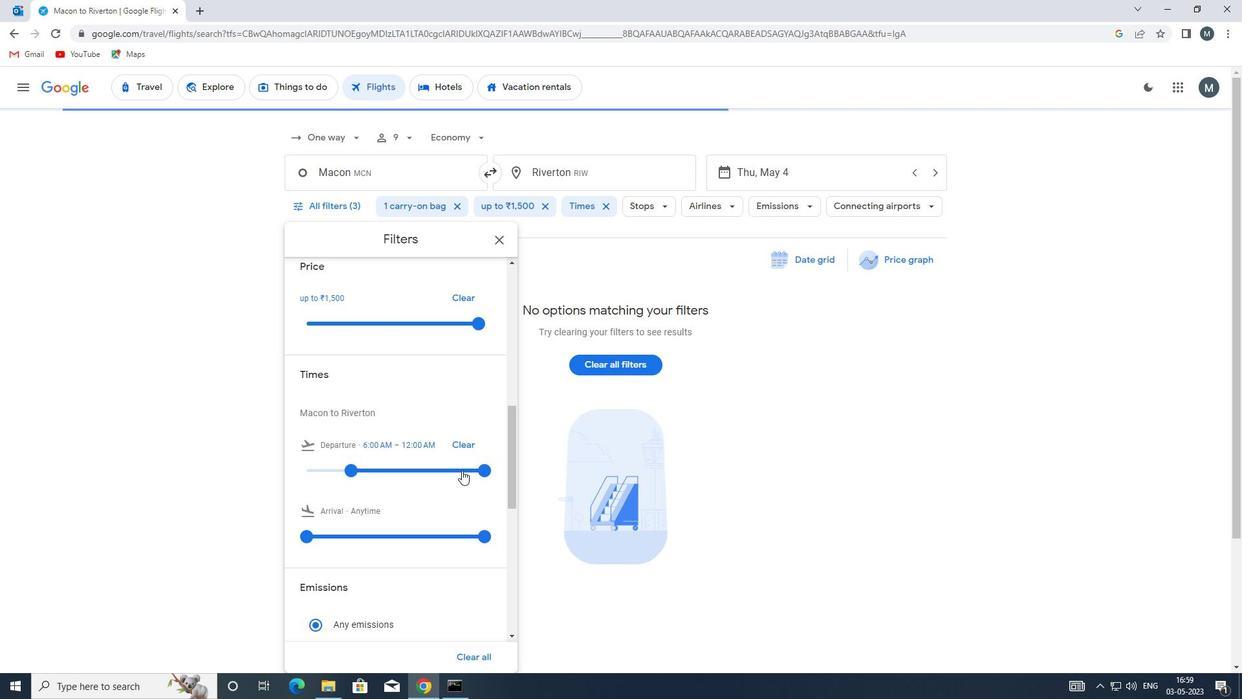 
Action: Mouse pressed left at (458, 468)
Screenshot: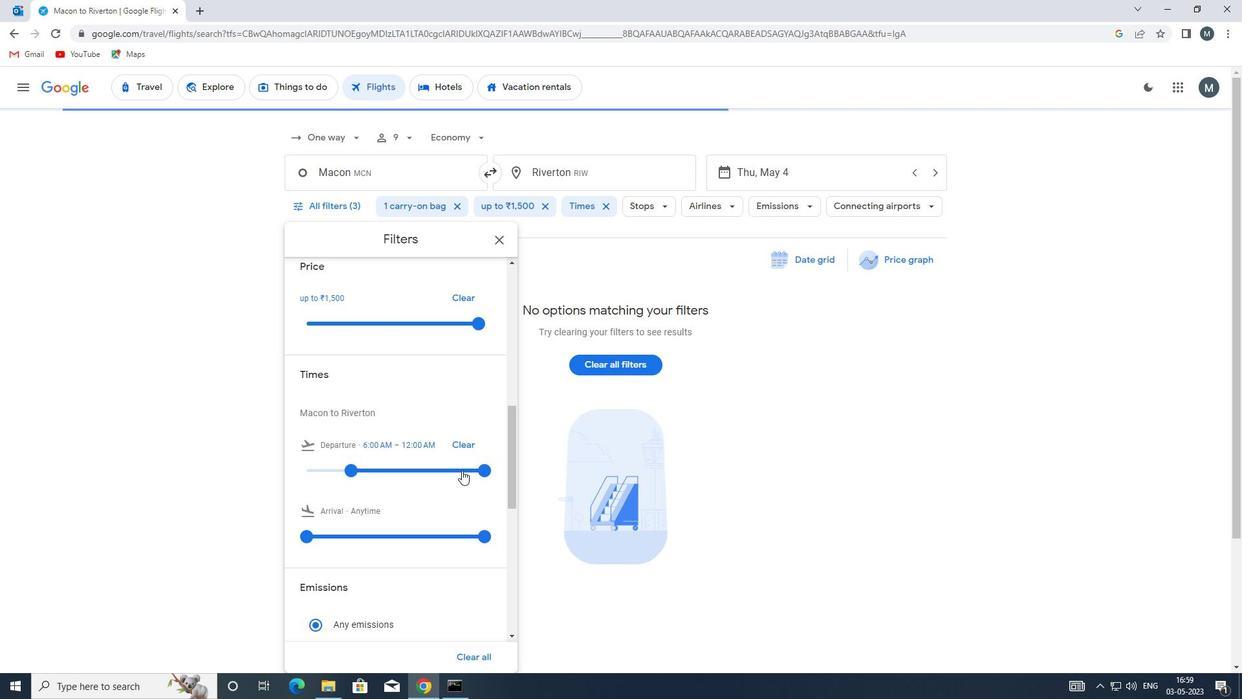 
Action: Mouse moved to (371, 443)
Screenshot: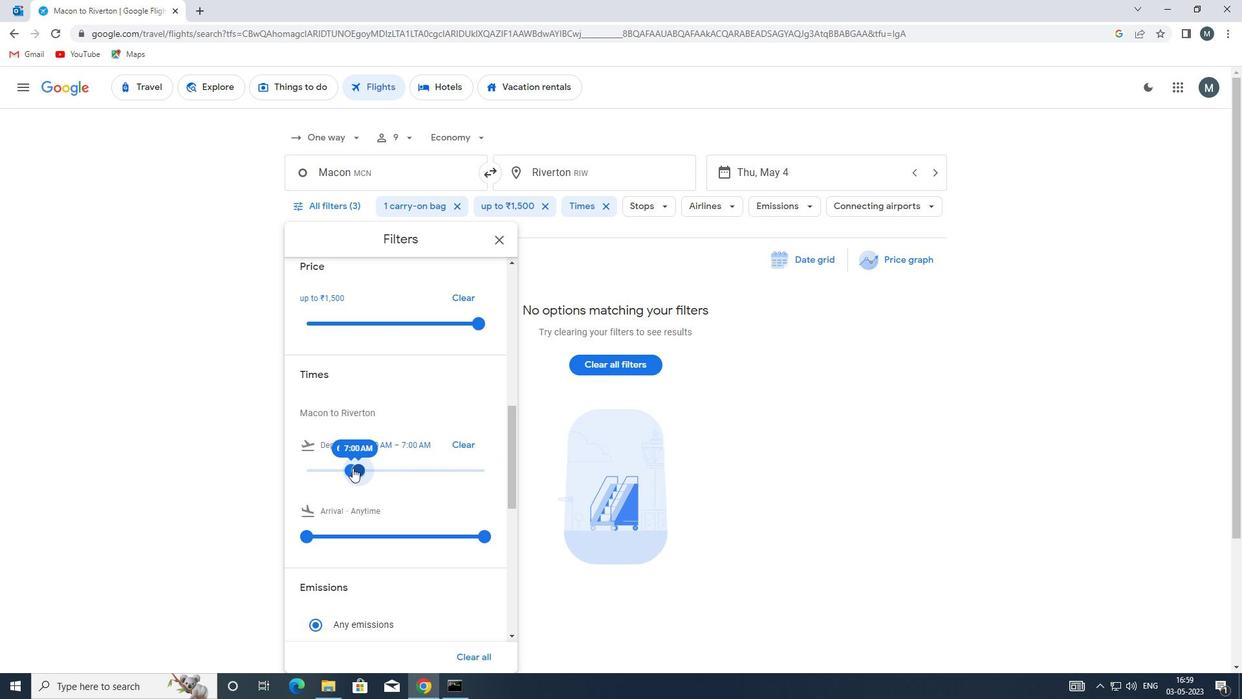 
Action: Mouse scrolled (371, 442) with delta (0, 0)
Screenshot: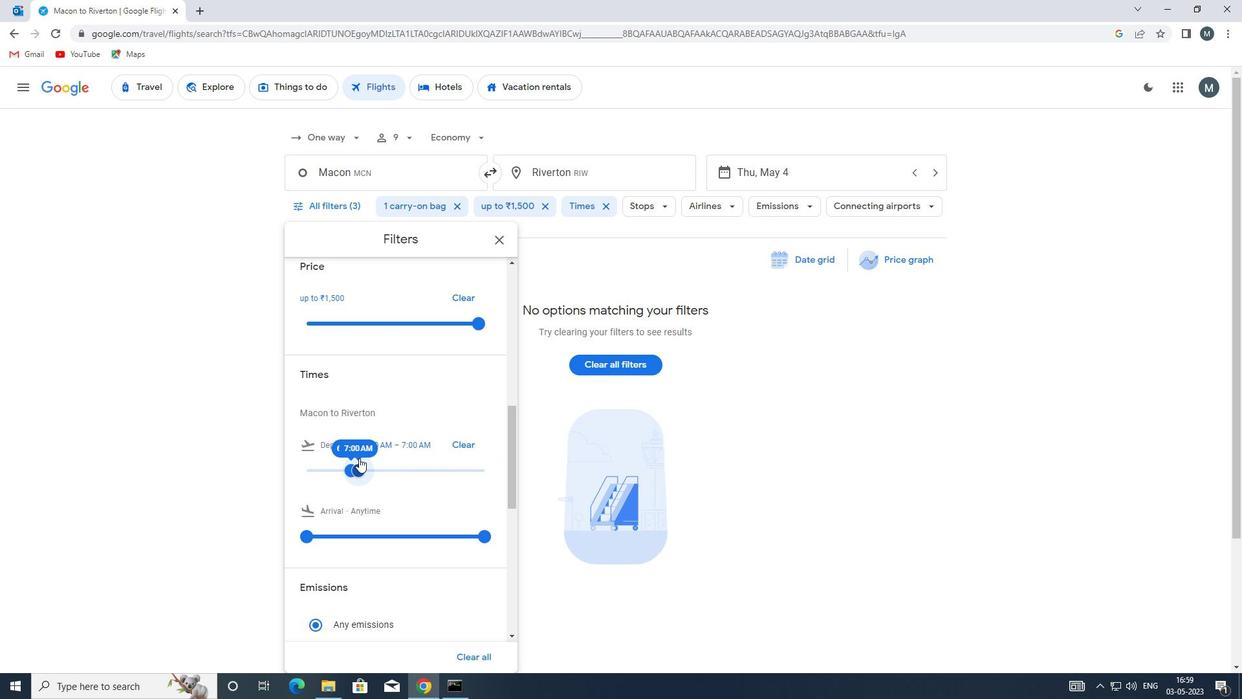 
Action: Mouse scrolled (371, 442) with delta (0, 0)
Screenshot: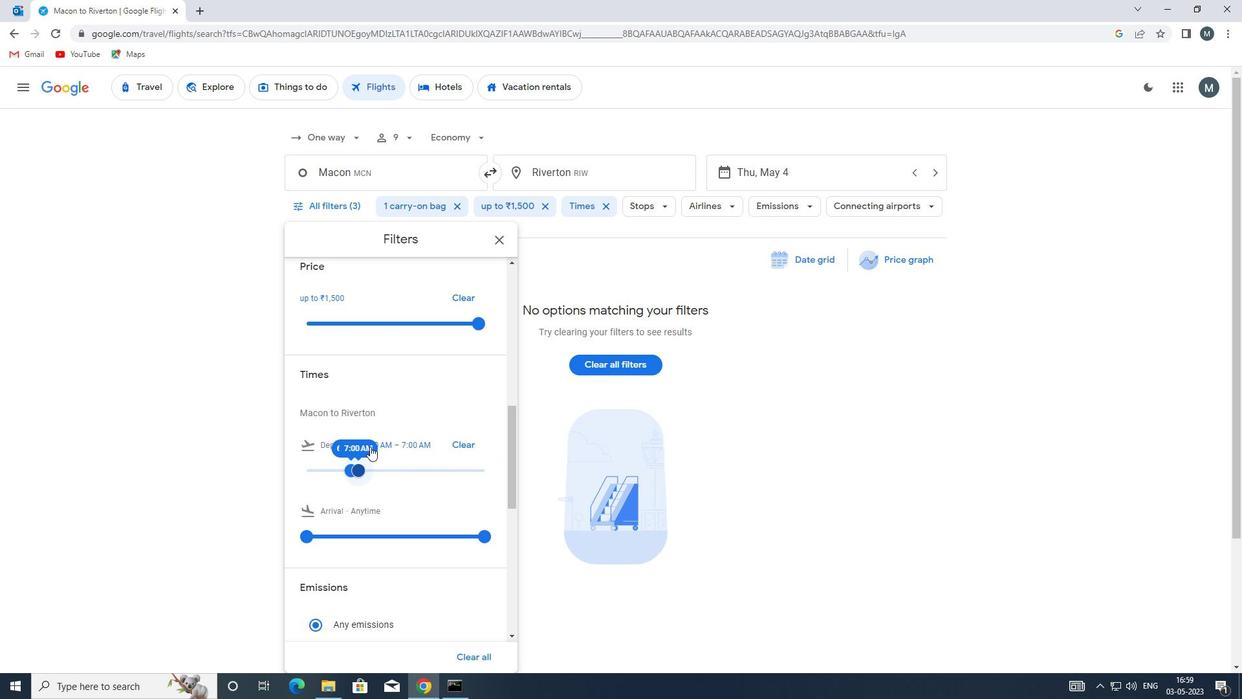 
Action: Mouse moved to (500, 242)
Screenshot: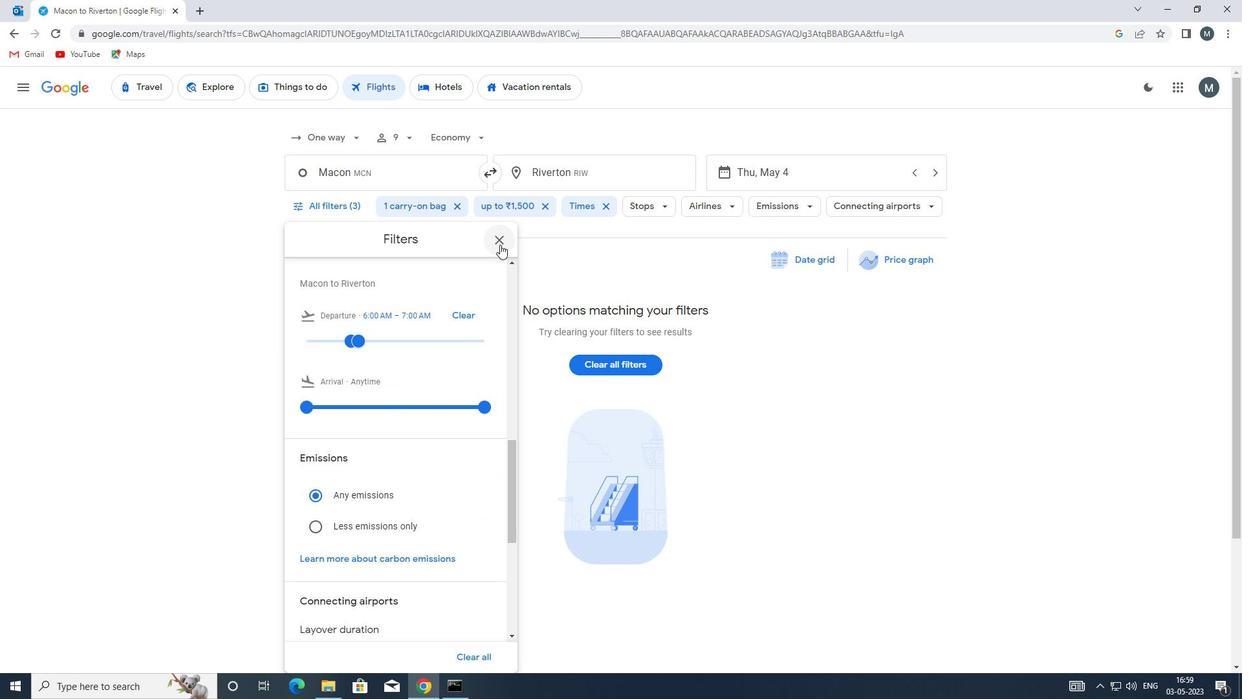 
Action: Mouse pressed left at (500, 242)
Screenshot: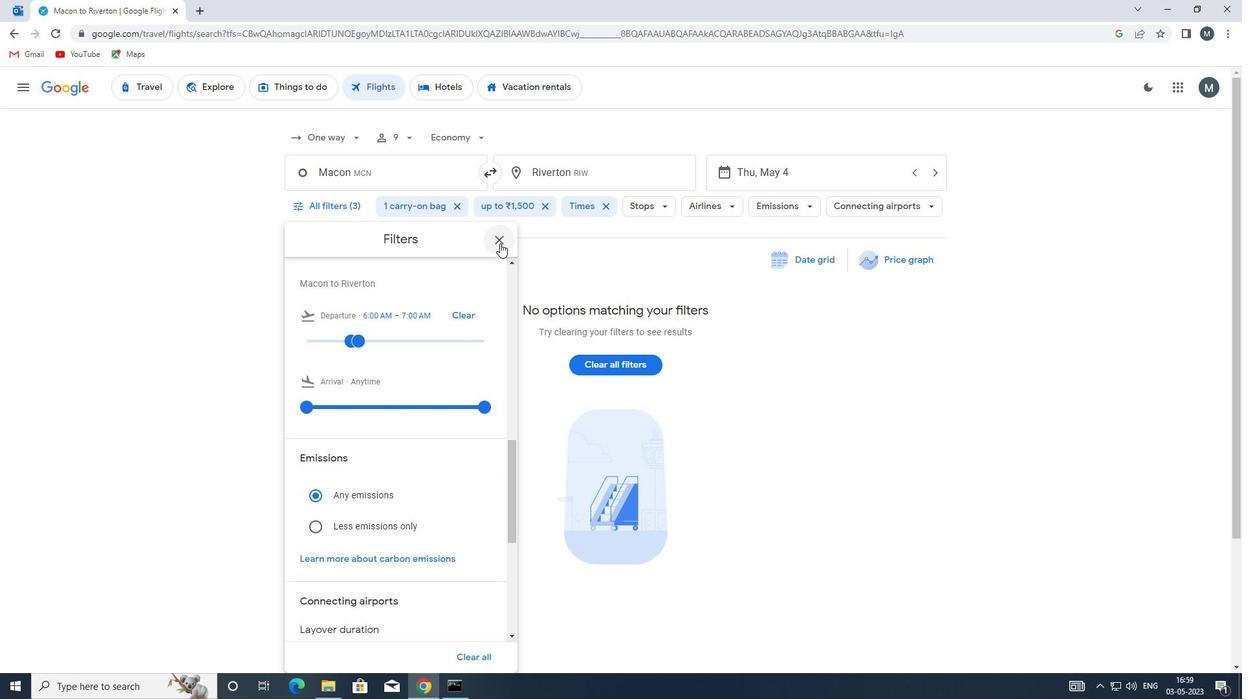 
